 Task: Search one way flight ticket for 1 adult, 1 child, 1 infant in seat in premium economy from Santa Barbara: Santa Barbara Municipal Airport (santa Barbara Airport) to New Bern: Coastal Carolina Regional Airport (was Craven County Regional) on 5-4-2023. Number of bags: 2 carry on bags and 4 checked bags. Outbound departure time preference is 4:15.
Action: Mouse moved to (313, 290)
Screenshot: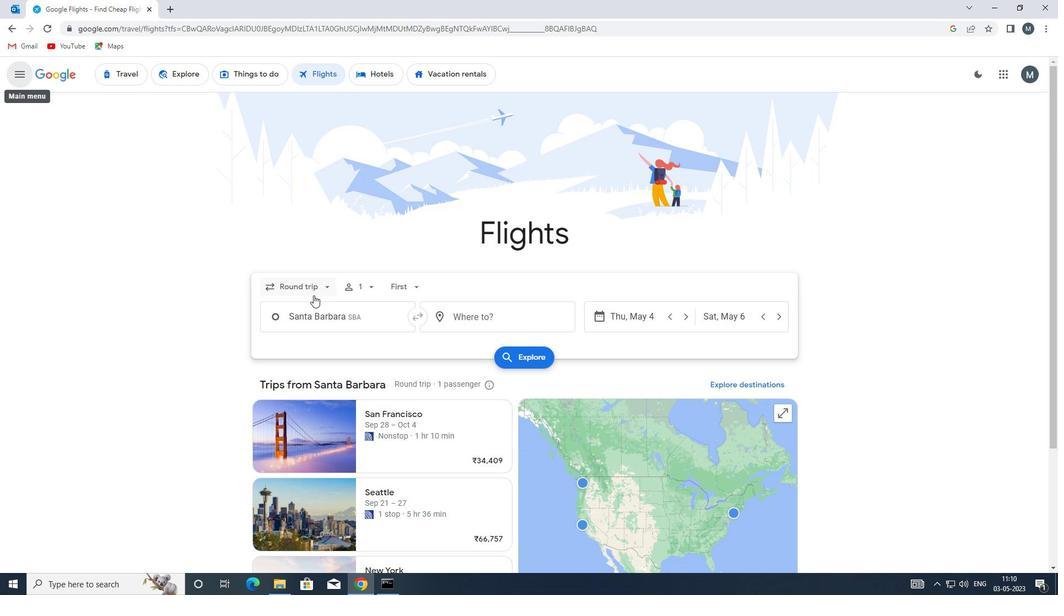 
Action: Mouse pressed left at (313, 290)
Screenshot: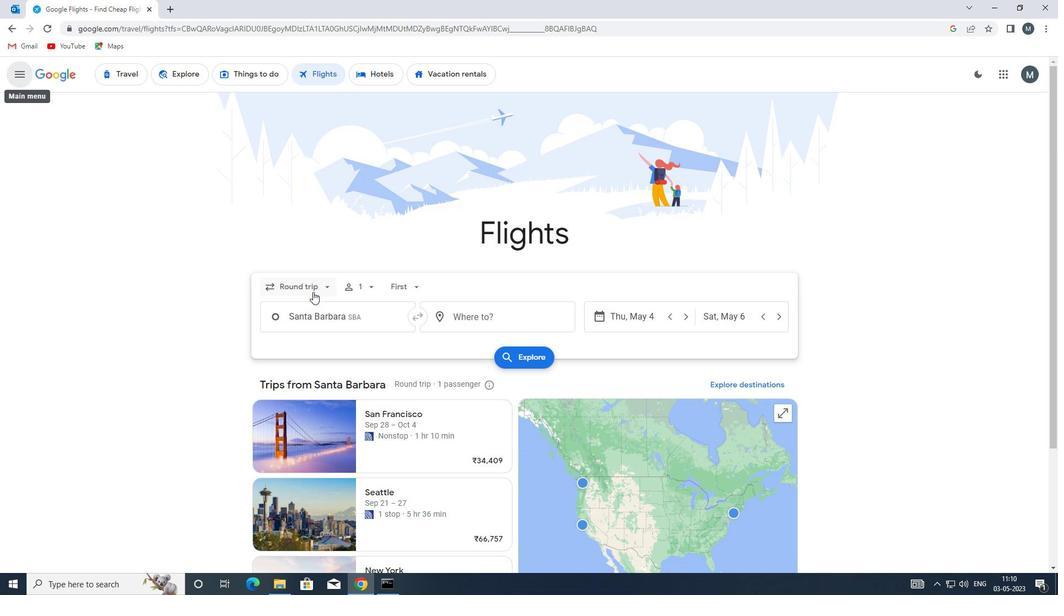 
Action: Mouse moved to (327, 337)
Screenshot: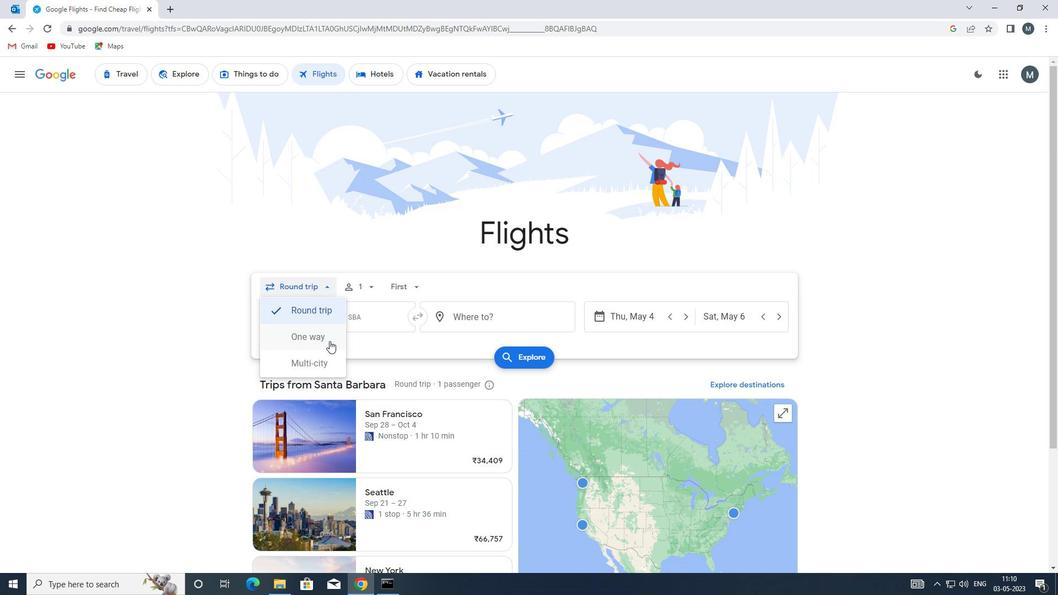 
Action: Mouse pressed left at (327, 337)
Screenshot: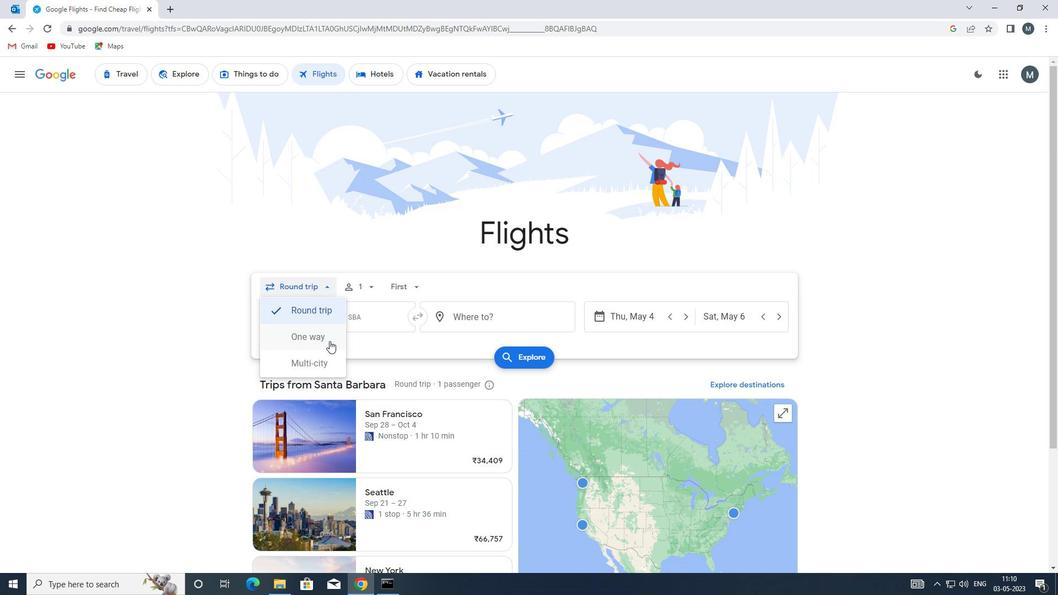 
Action: Mouse moved to (365, 288)
Screenshot: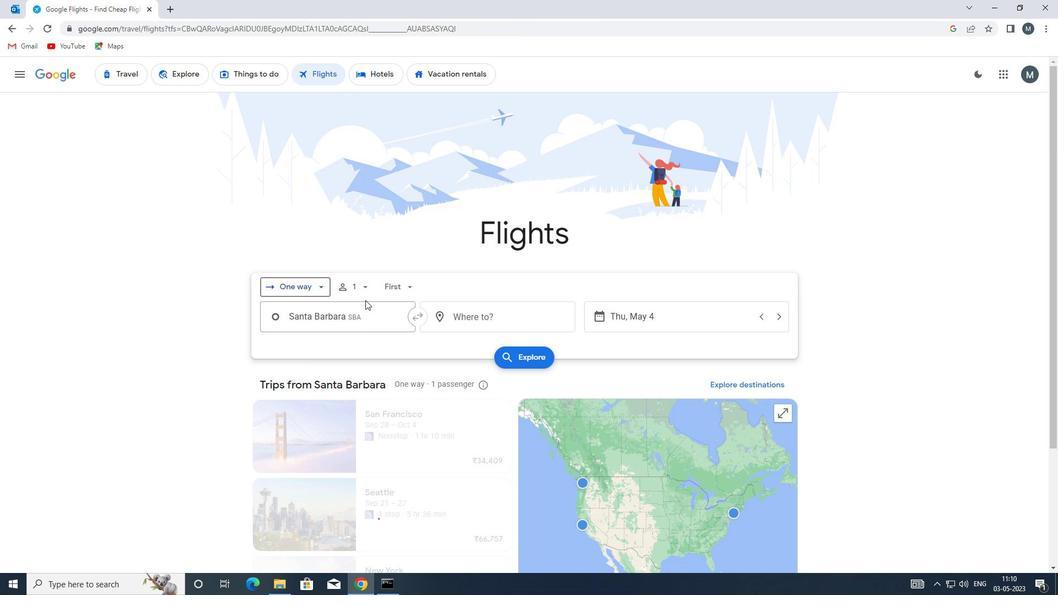
Action: Mouse pressed left at (365, 288)
Screenshot: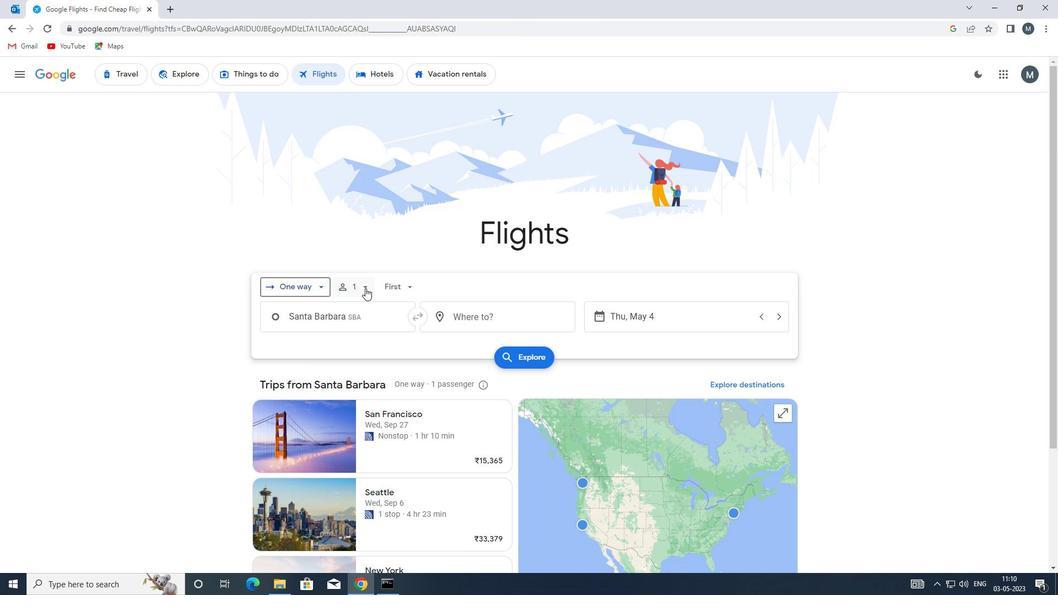 
Action: Mouse moved to (450, 333)
Screenshot: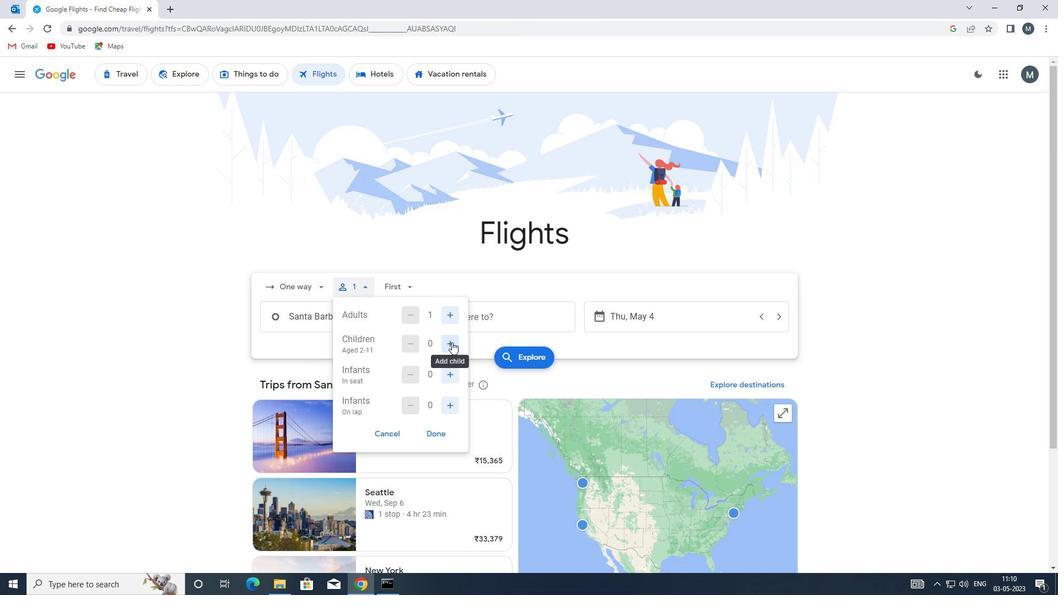 
Action: Mouse pressed left at (450, 333)
Screenshot: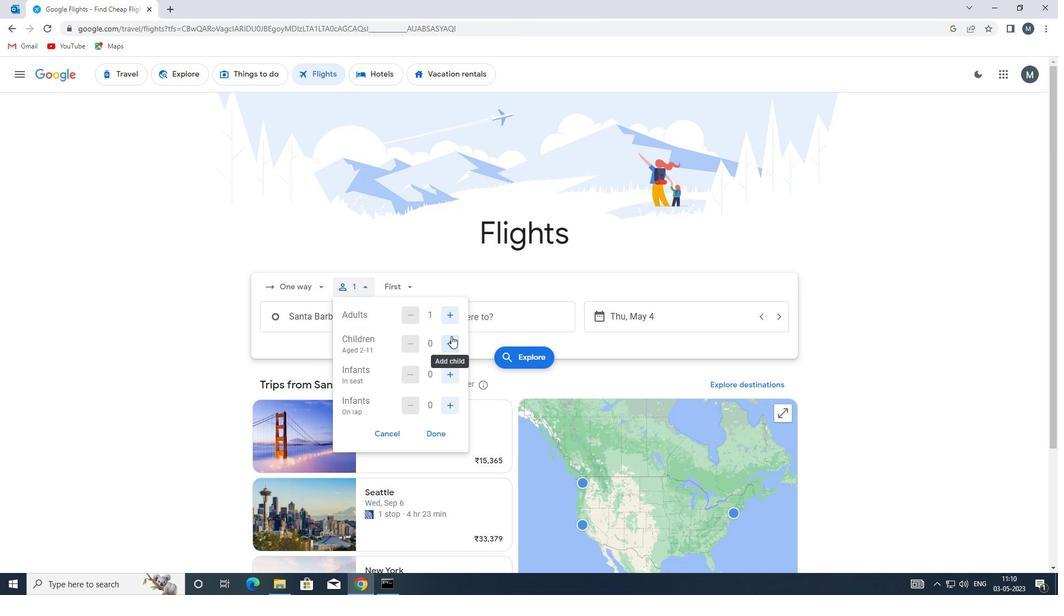 
Action: Mouse moved to (451, 376)
Screenshot: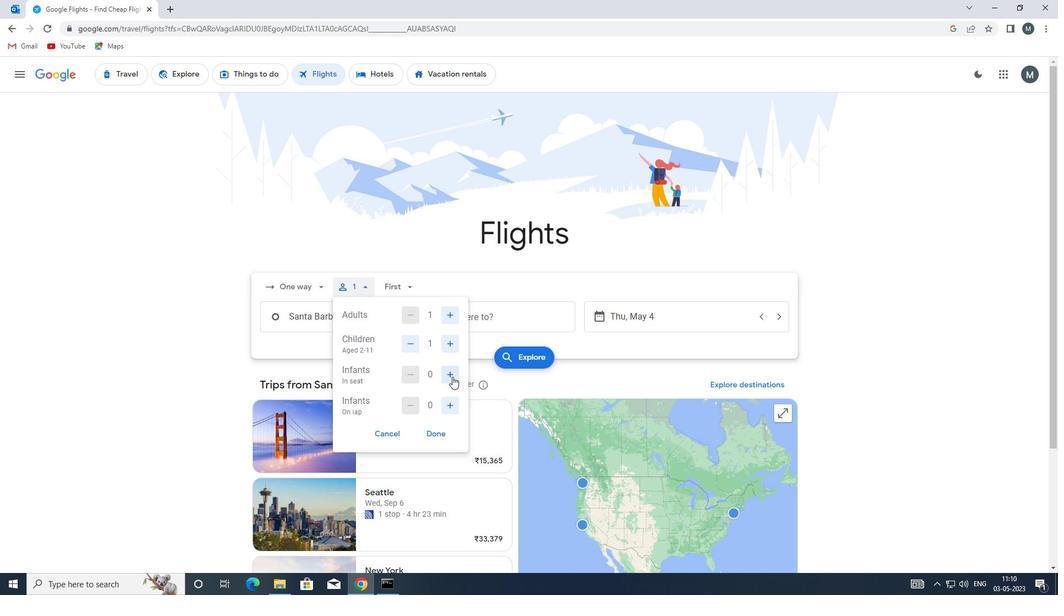 
Action: Mouse pressed left at (451, 376)
Screenshot: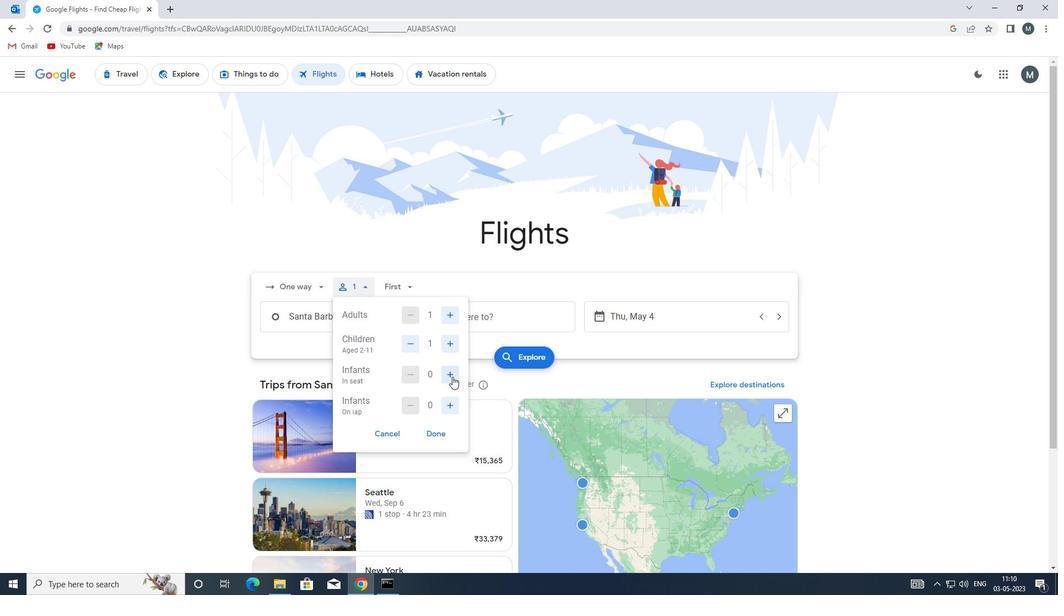 
Action: Mouse moved to (441, 431)
Screenshot: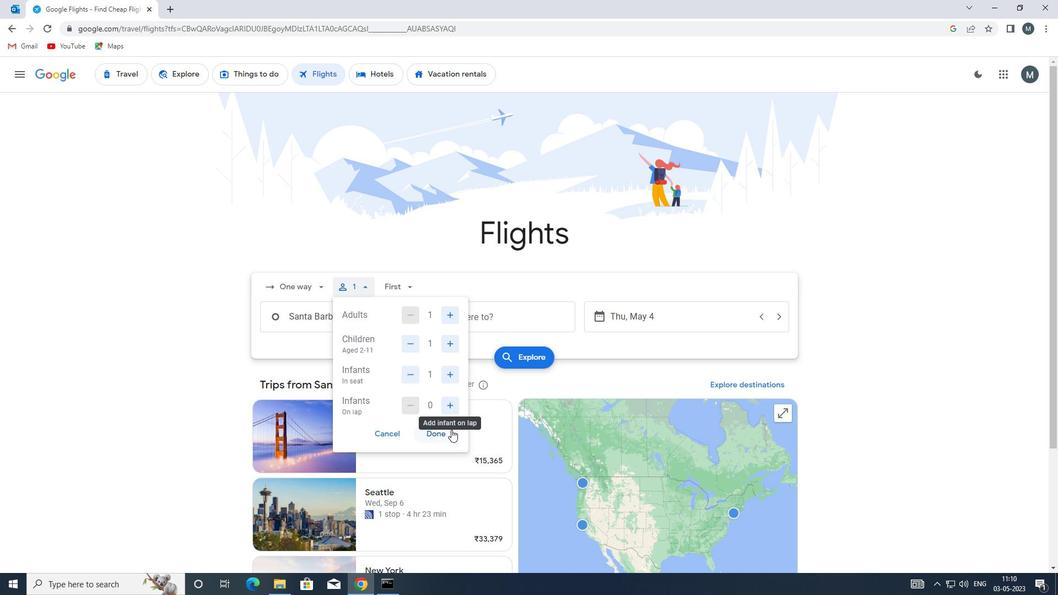 
Action: Mouse pressed left at (441, 431)
Screenshot: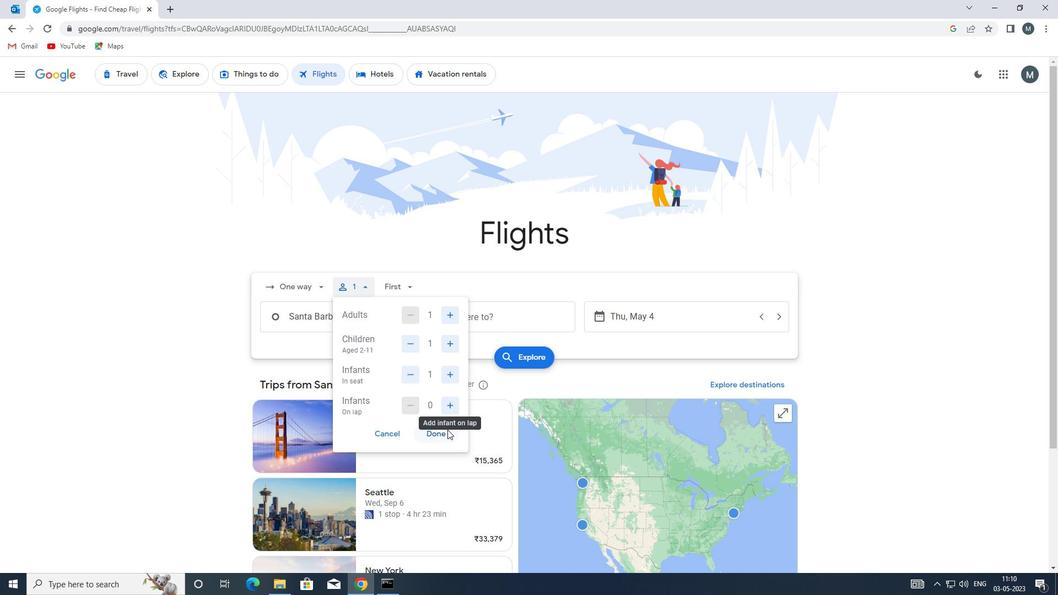 
Action: Mouse moved to (408, 283)
Screenshot: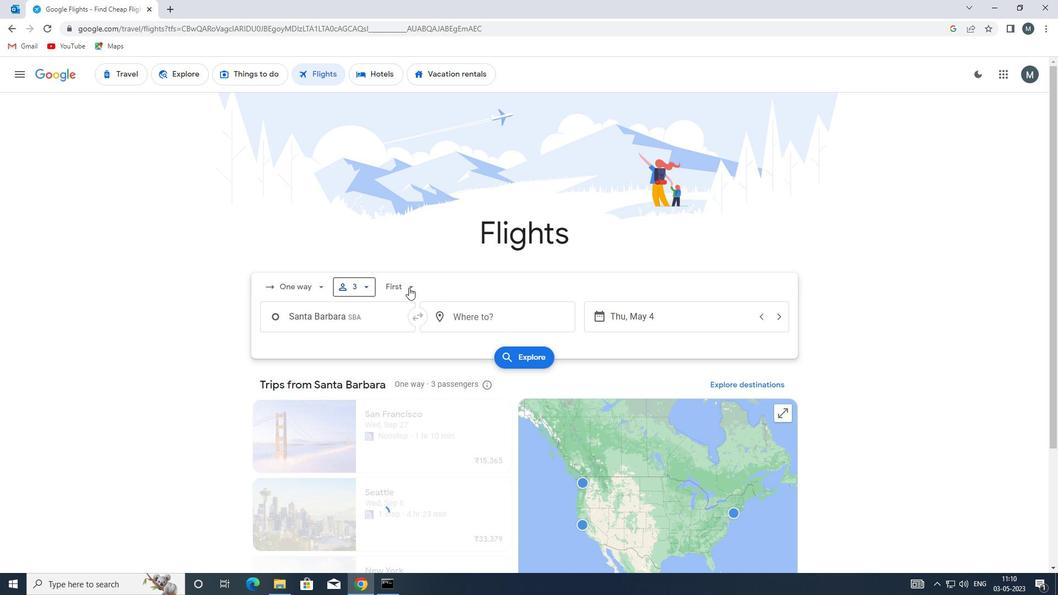 
Action: Mouse pressed left at (408, 283)
Screenshot: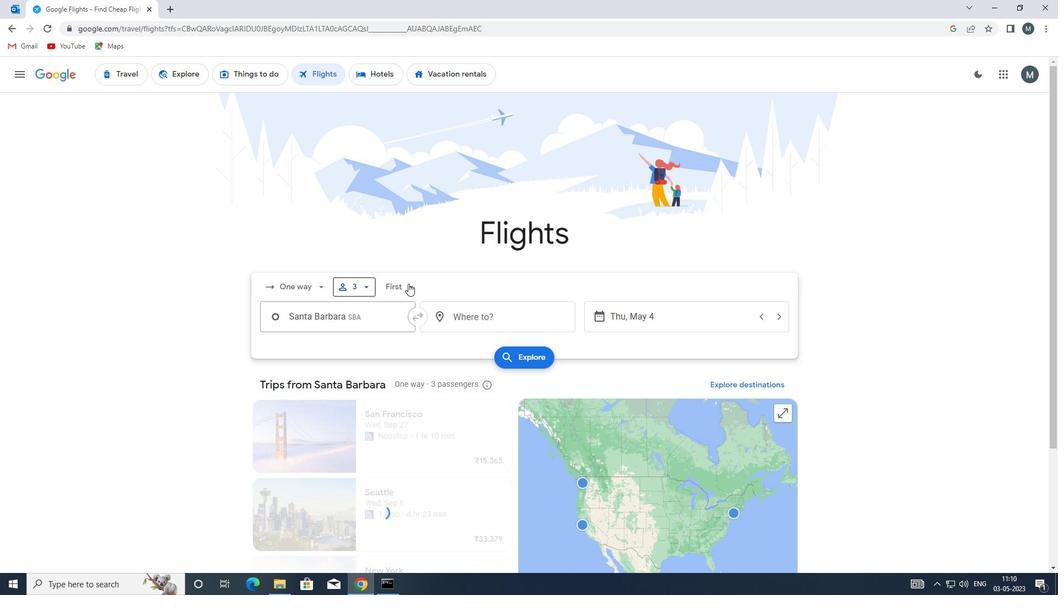 
Action: Mouse moved to (443, 339)
Screenshot: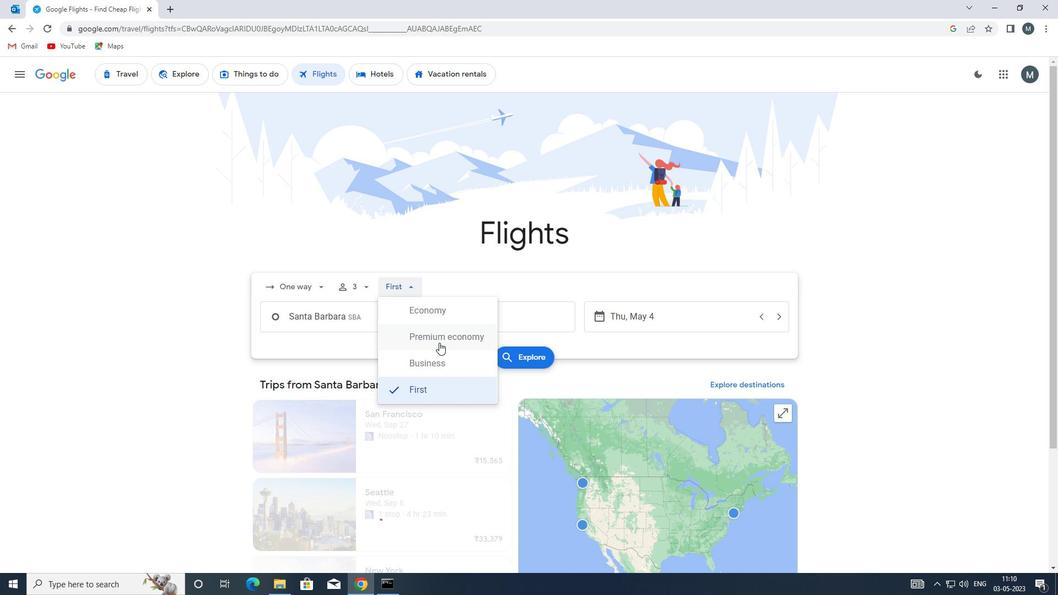 
Action: Mouse pressed left at (443, 339)
Screenshot: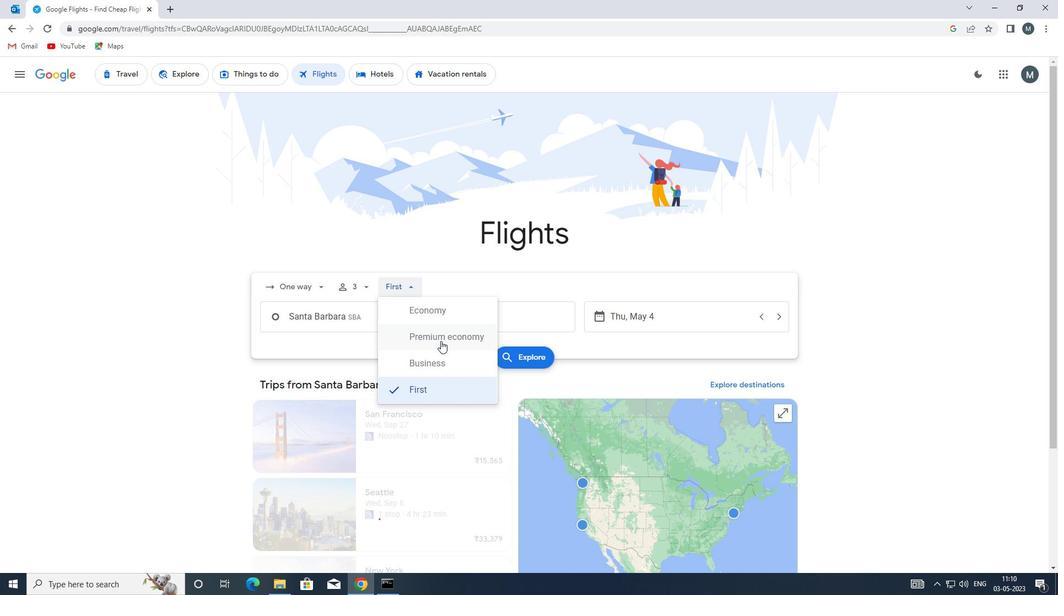 
Action: Mouse moved to (367, 323)
Screenshot: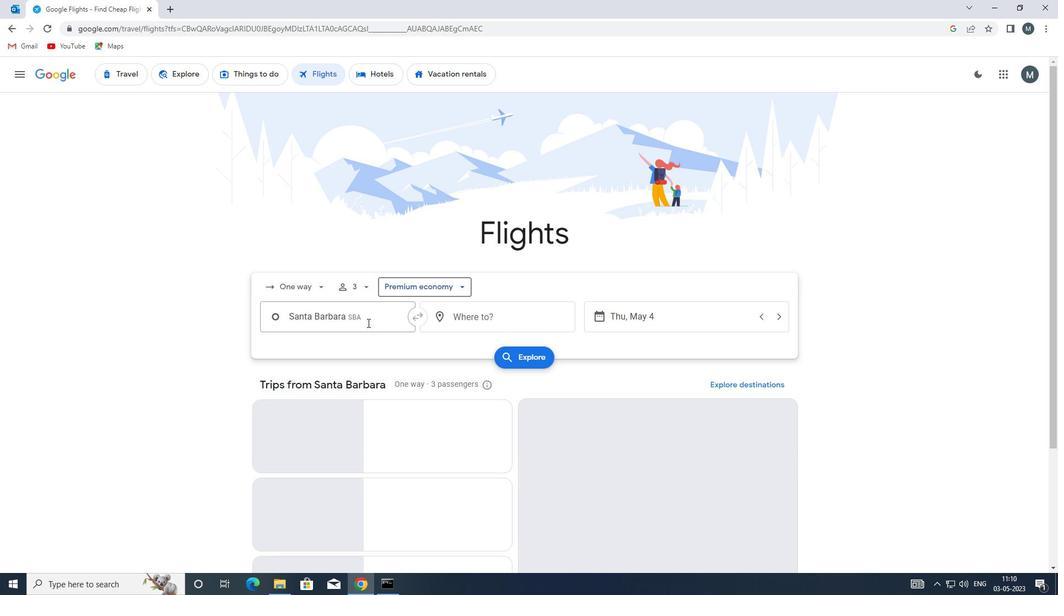 
Action: Mouse pressed left at (367, 323)
Screenshot: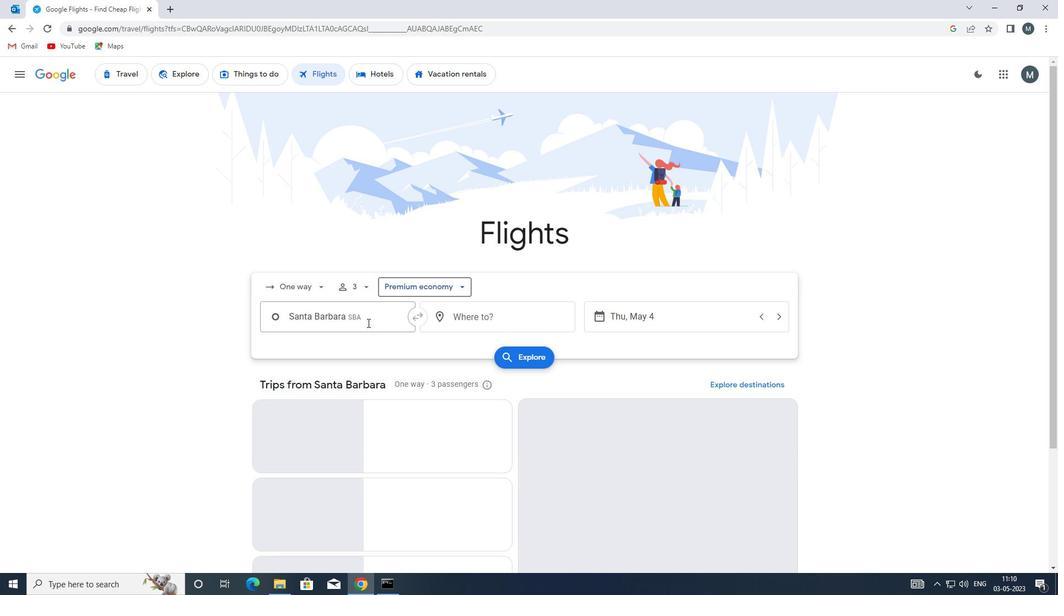 
Action: Mouse moved to (369, 322)
Screenshot: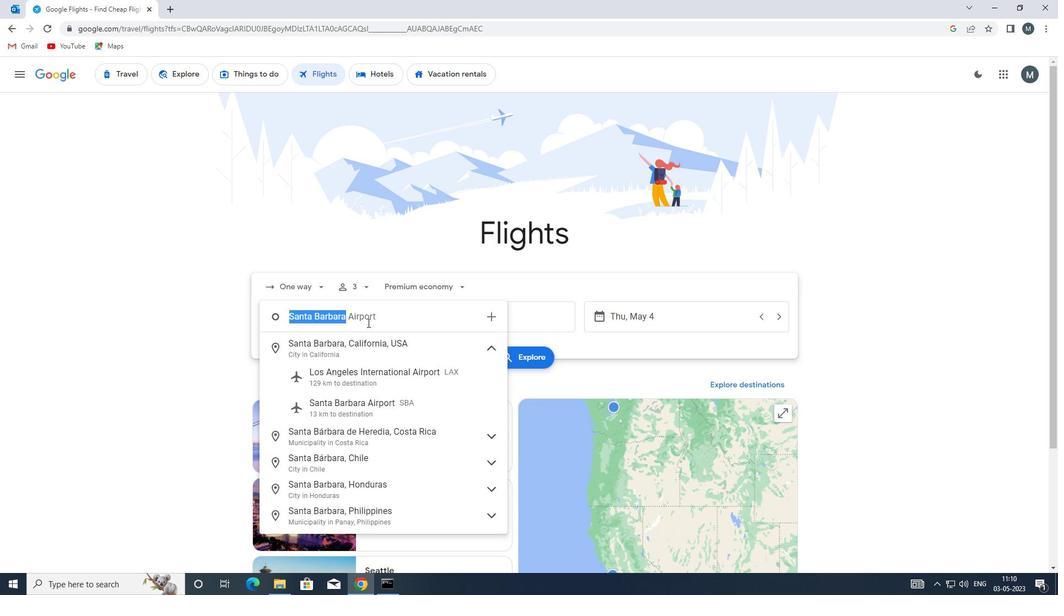 
Action: Key pressed <Key.enter>
Screenshot: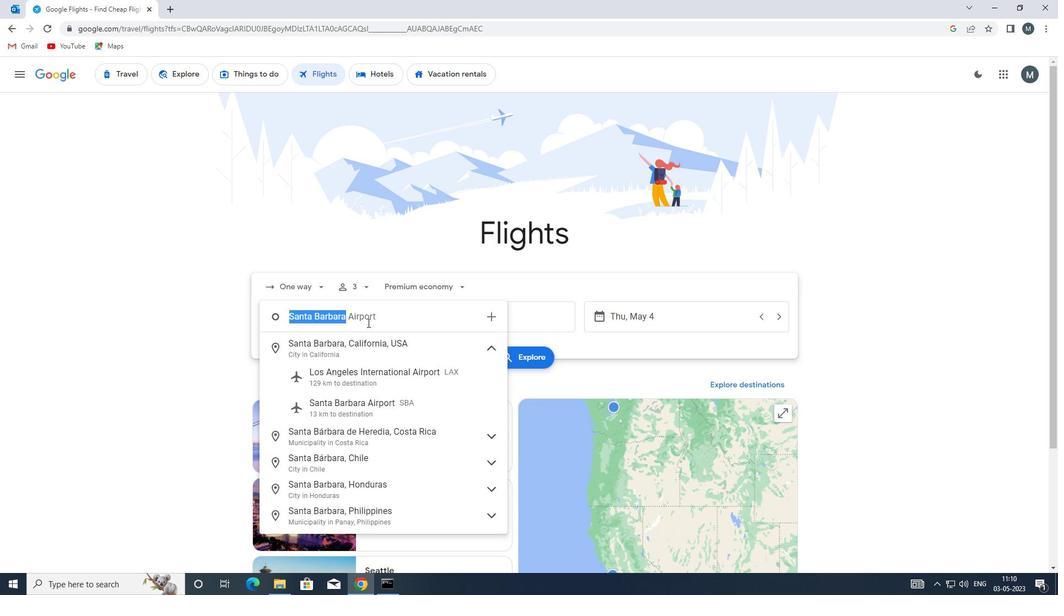 
Action: Mouse moved to (497, 315)
Screenshot: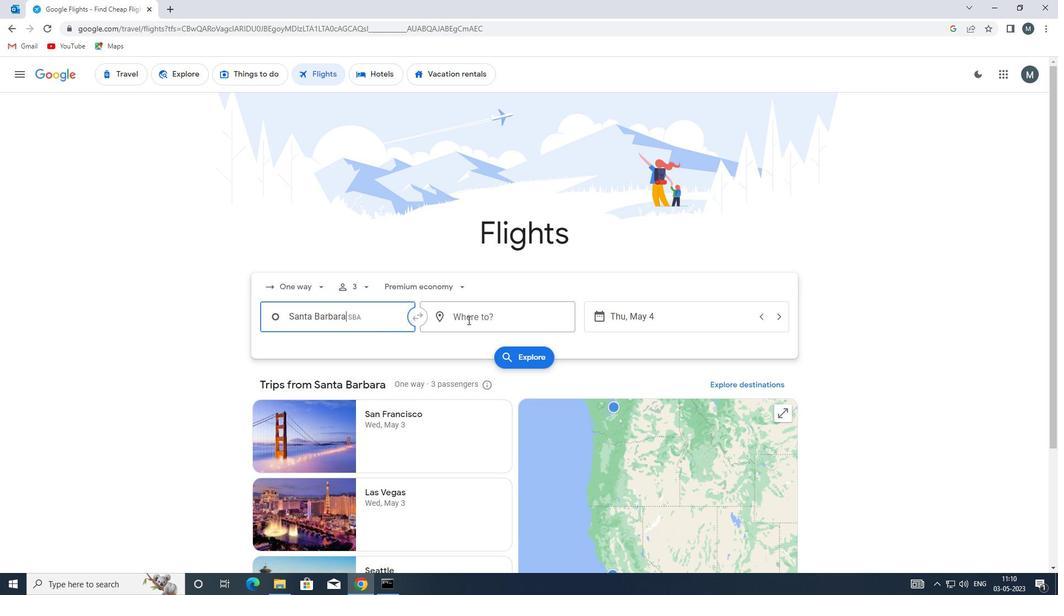 
Action: Mouse pressed left at (497, 315)
Screenshot: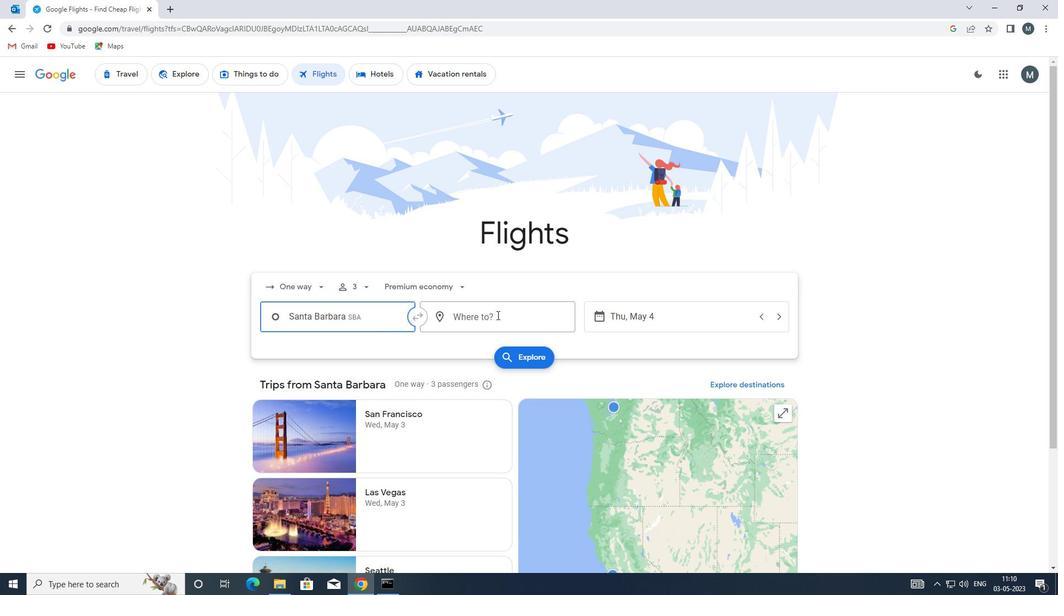 
Action: Mouse moved to (495, 315)
Screenshot: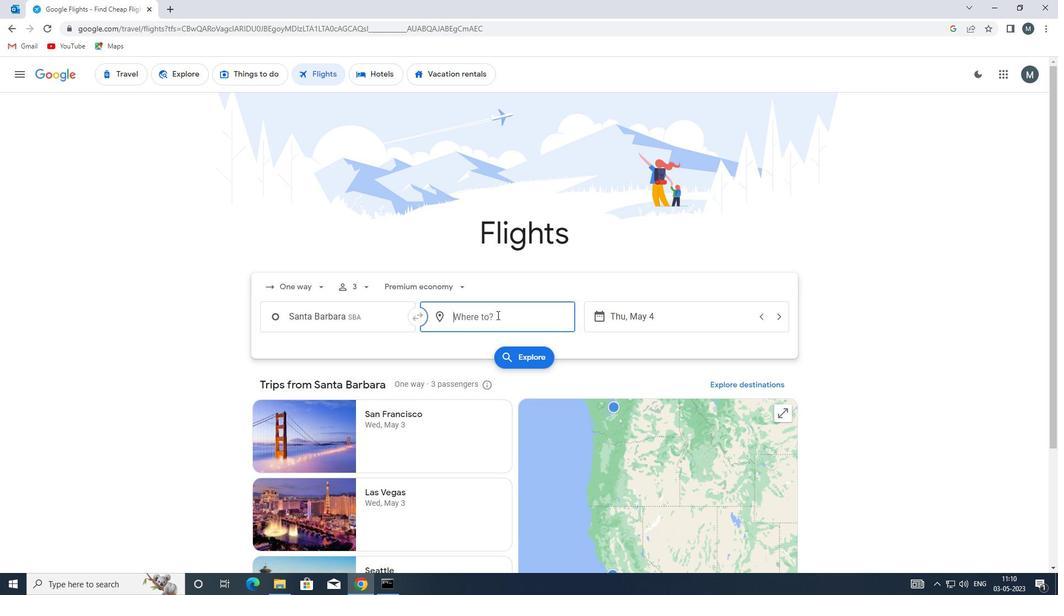 
Action: Key pressed ewn
Screenshot: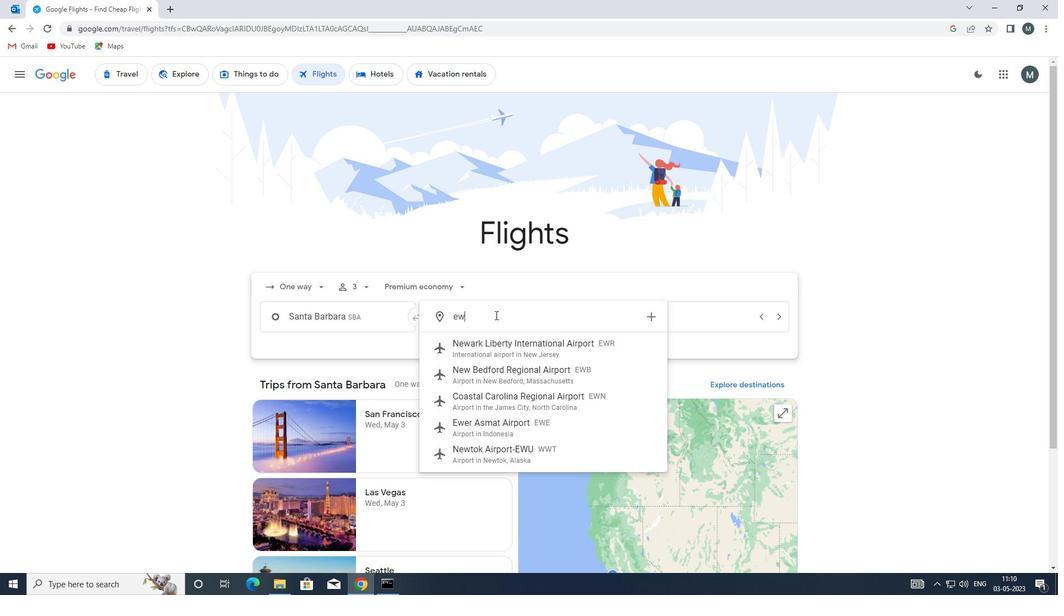 
Action: Mouse moved to (511, 356)
Screenshot: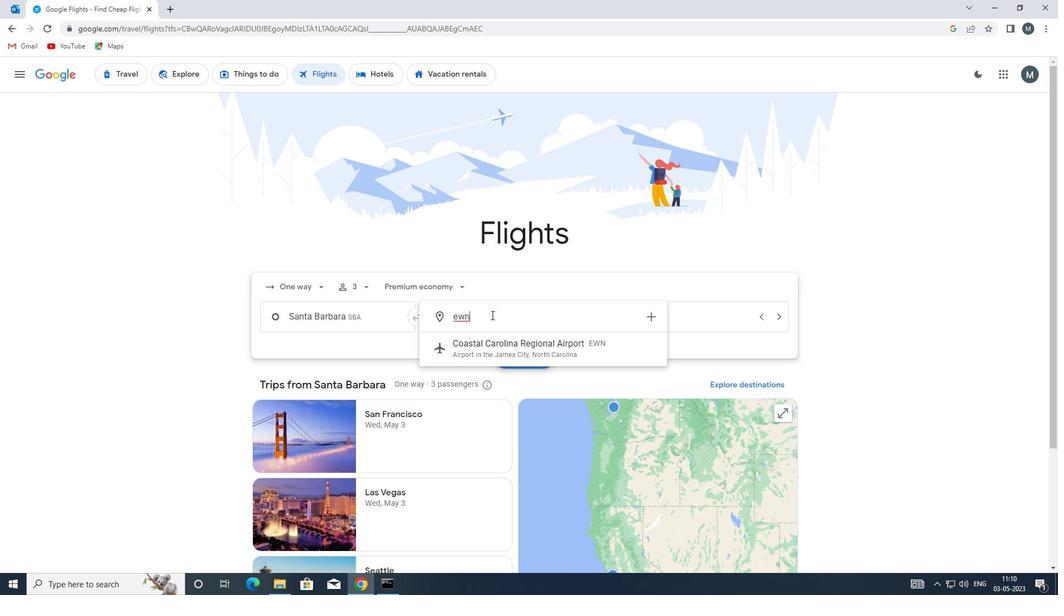 
Action: Mouse pressed left at (511, 356)
Screenshot: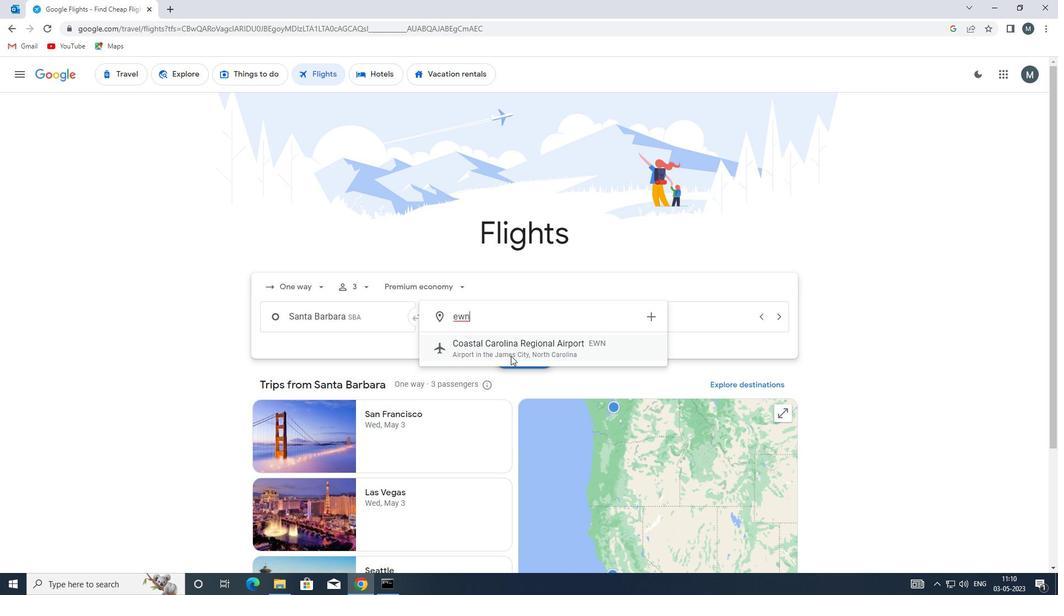 
Action: Mouse moved to (628, 317)
Screenshot: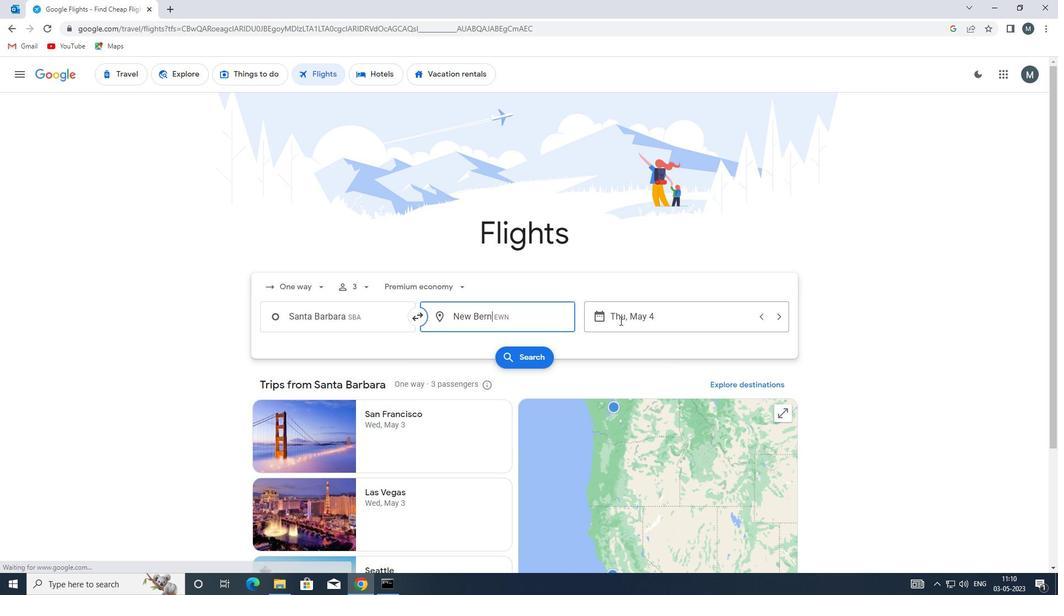 
Action: Mouse pressed left at (628, 317)
Screenshot: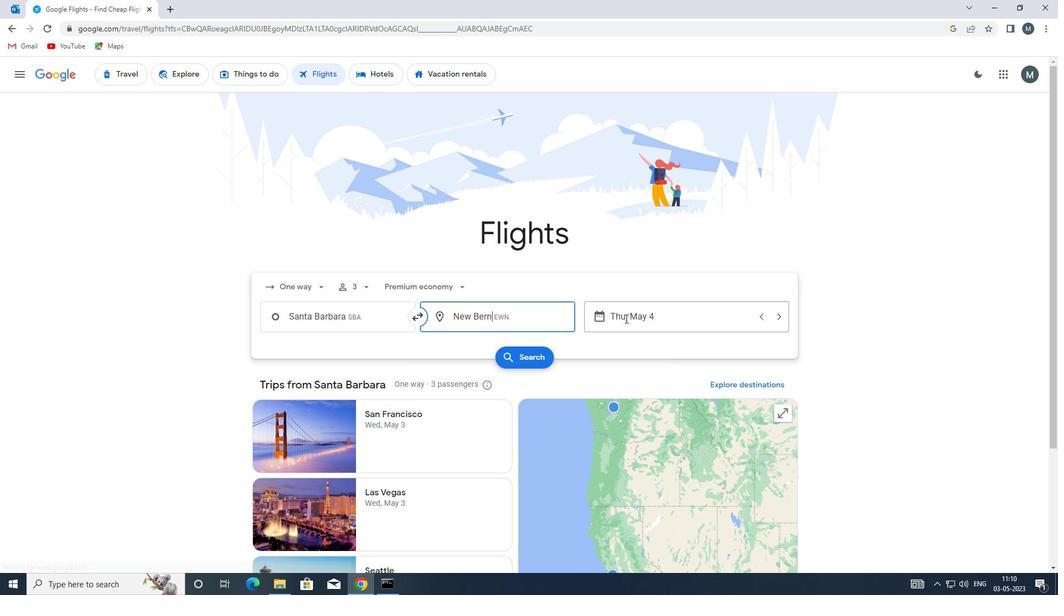
Action: Mouse moved to (505, 368)
Screenshot: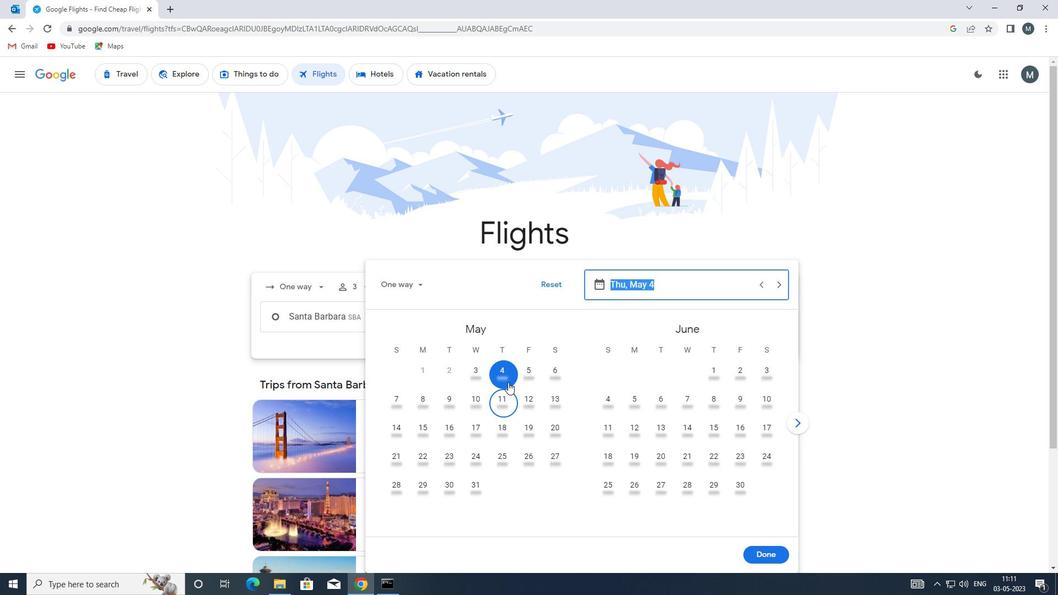 
Action: Mouse pressed left at (505, 368)
Screenshot: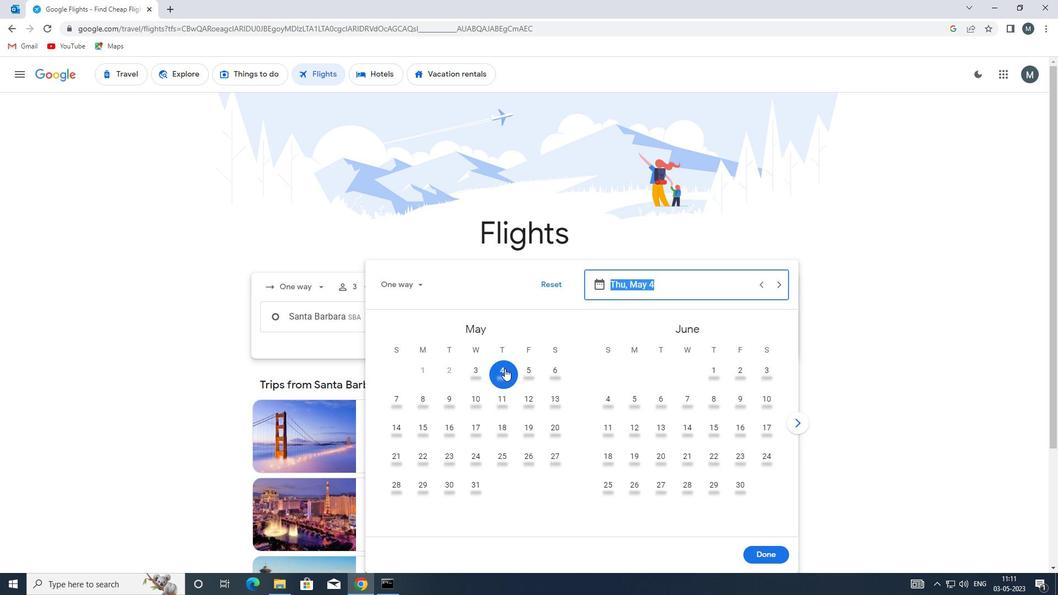 
Action: Mouse moved to (777, 552)
Screenshot: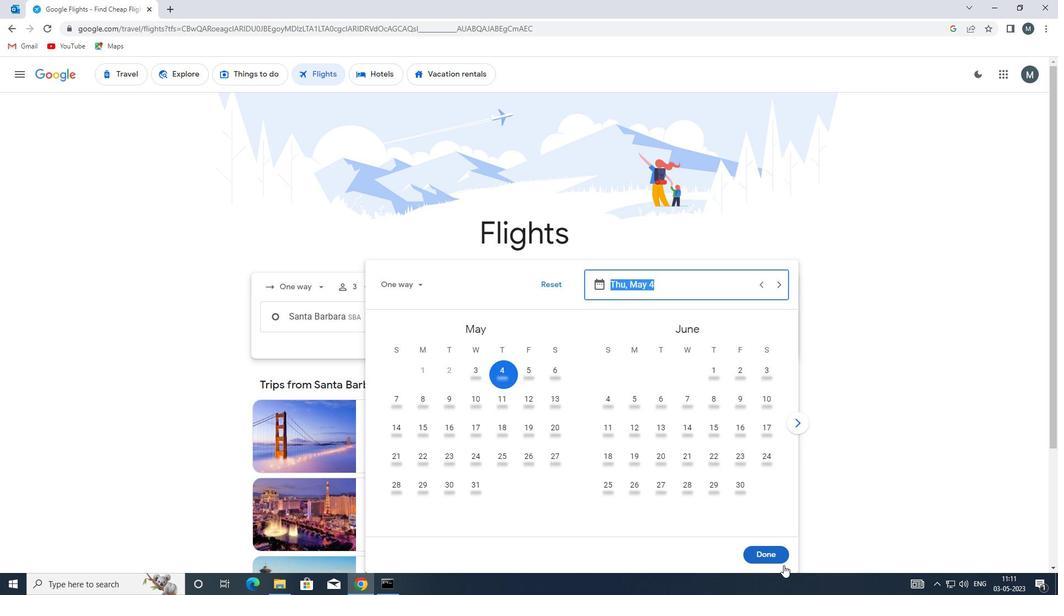 
Action: Mouse pressed left at (777, 552)
Screenshot: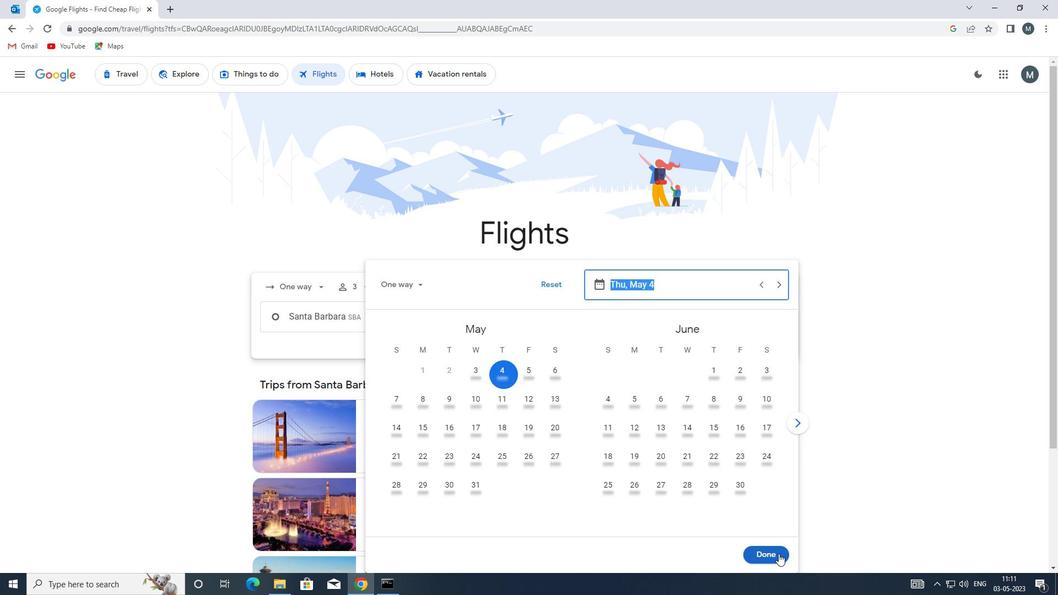 
Action: Mouse moved to (538, 361)
Screenshot: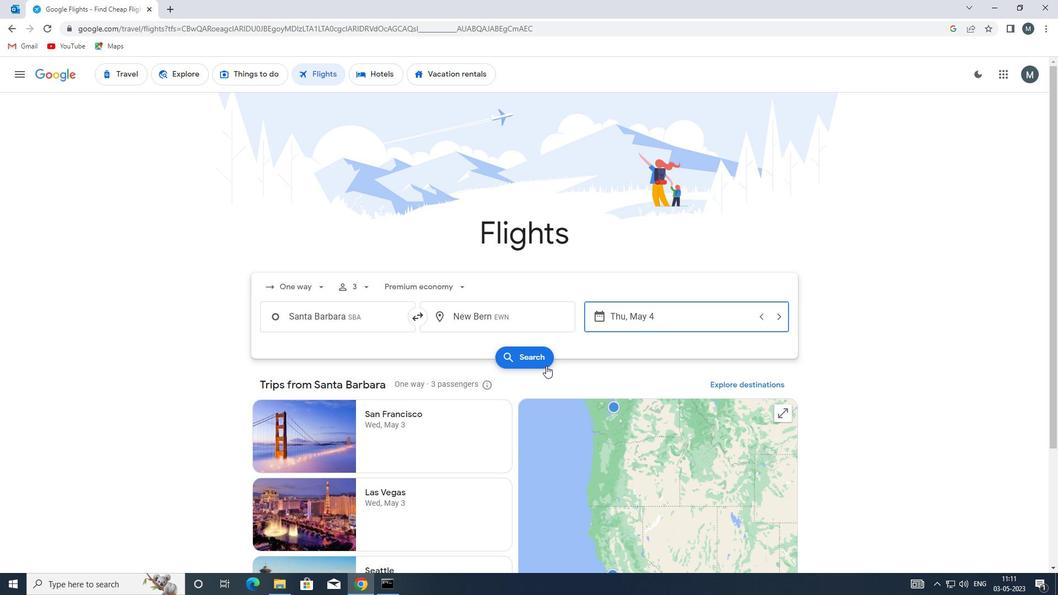 
Action: Mouse pressed left at (538, 361)
Screenshot: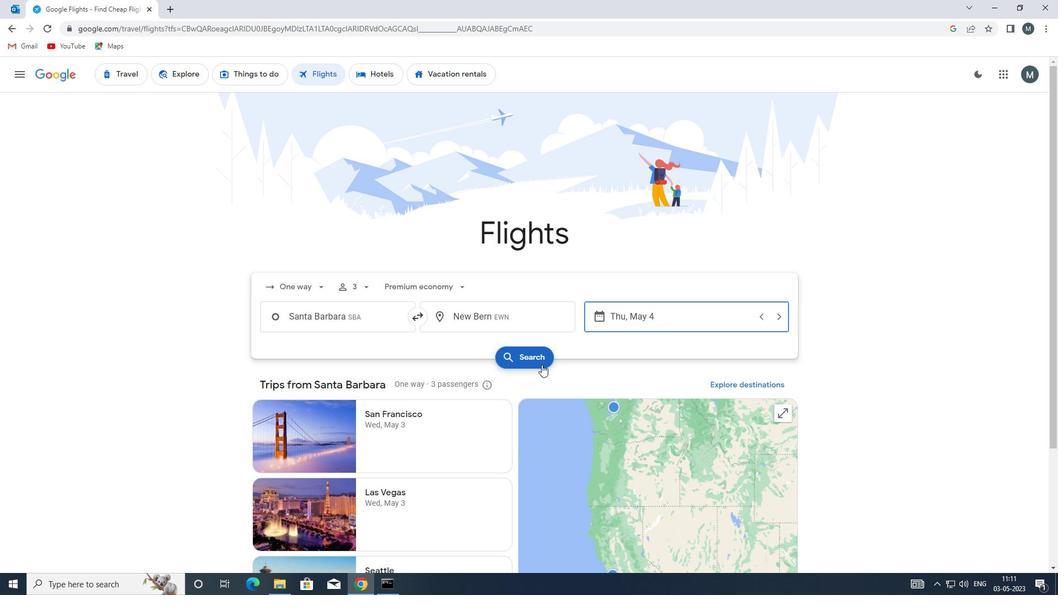 
Action: Mouse moved to (272, 175)
Screenshot: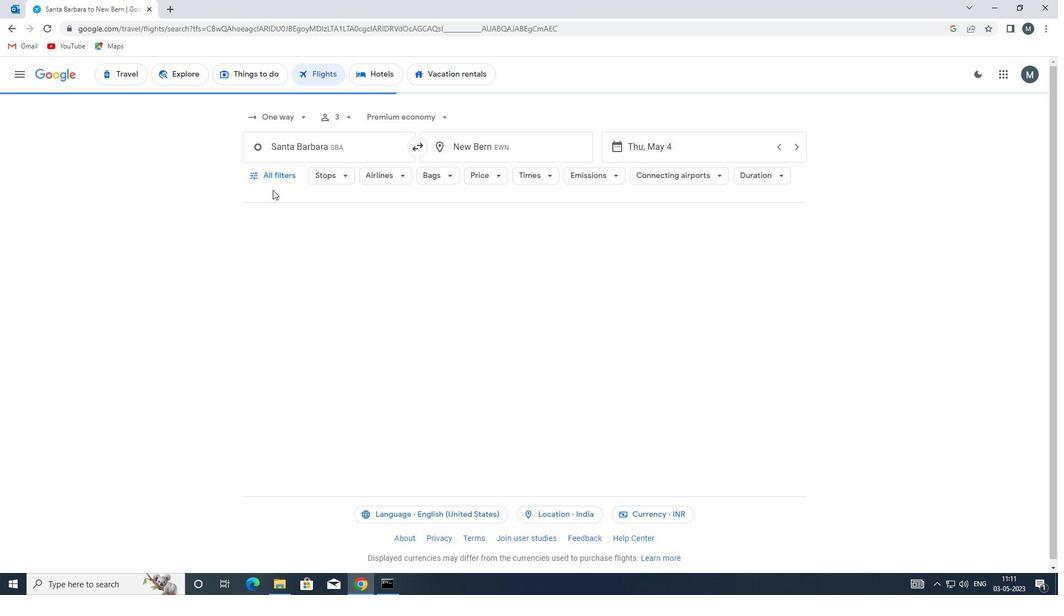
Action: Mouse pressed left at (272, 175)
Screenshot: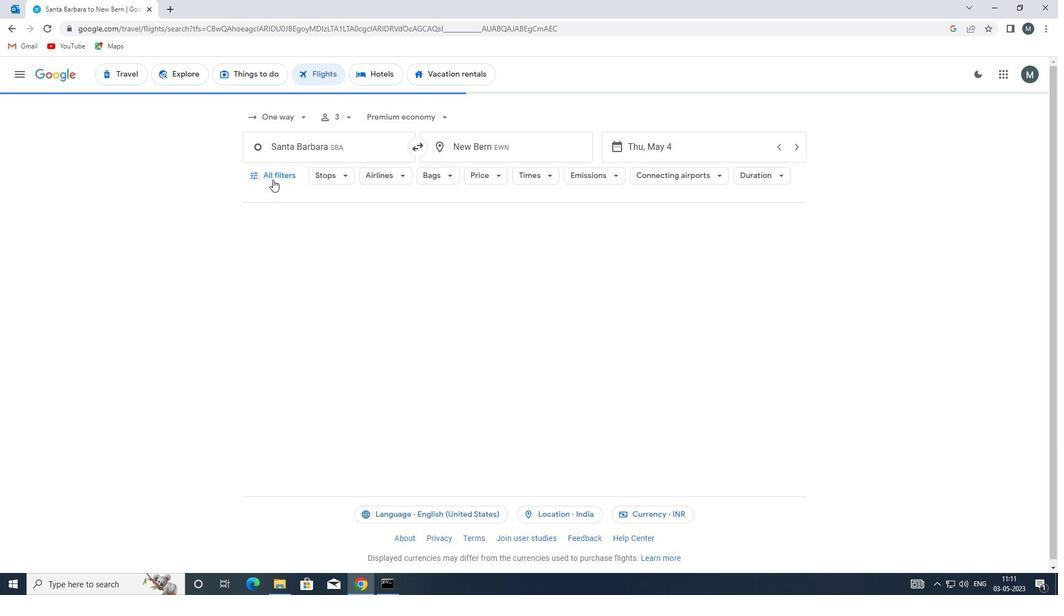 
Action: Mouse moved to (344, 304)
Screenshot: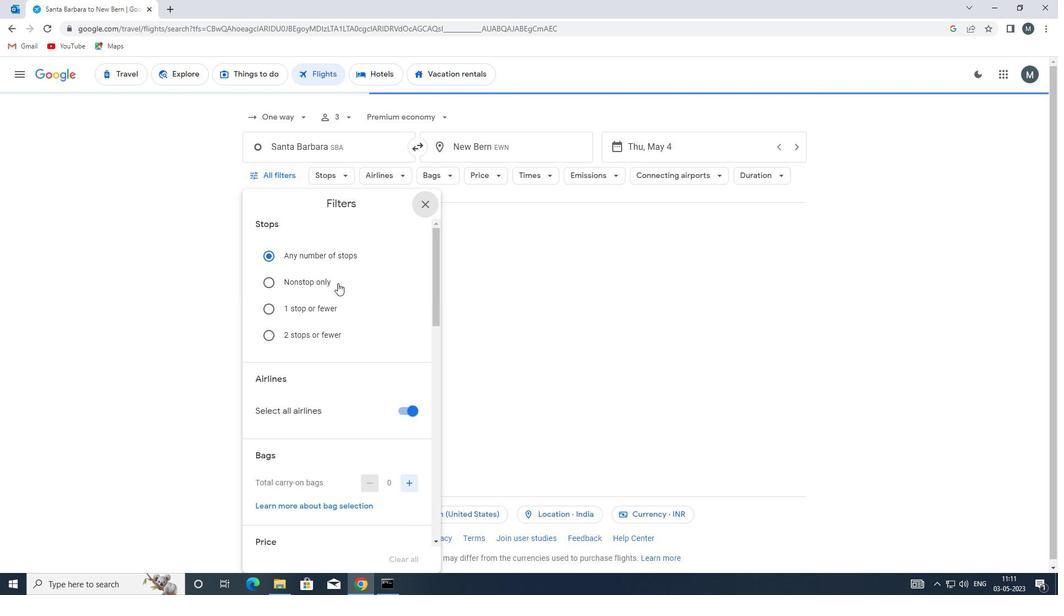 
Action: Mouse scrolled (344, 303) with delta (0, 0)
Screenshot: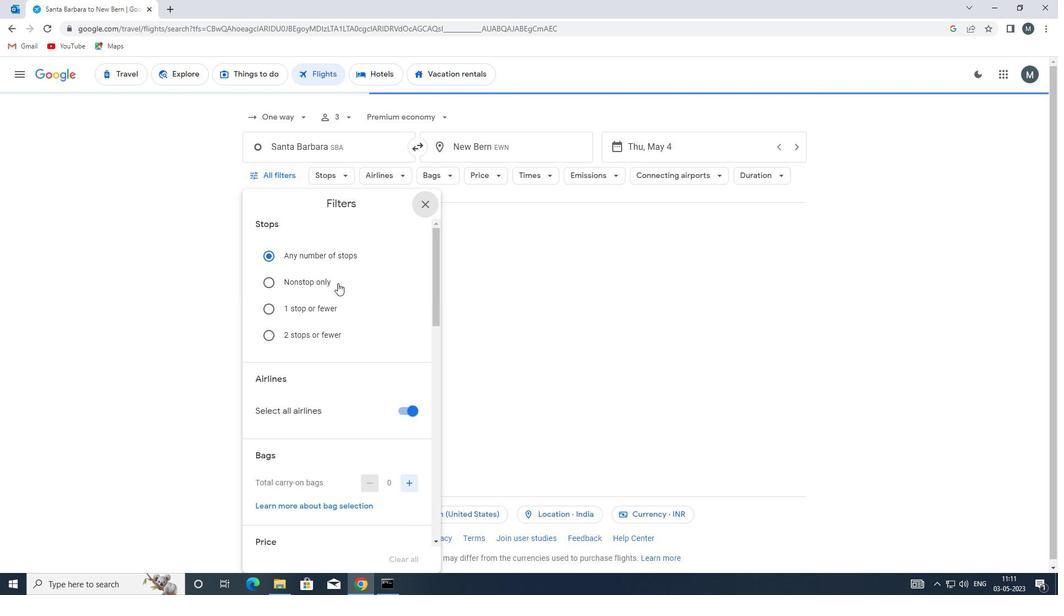 
Action: Mouse moved to (342, 310)
Screenshot: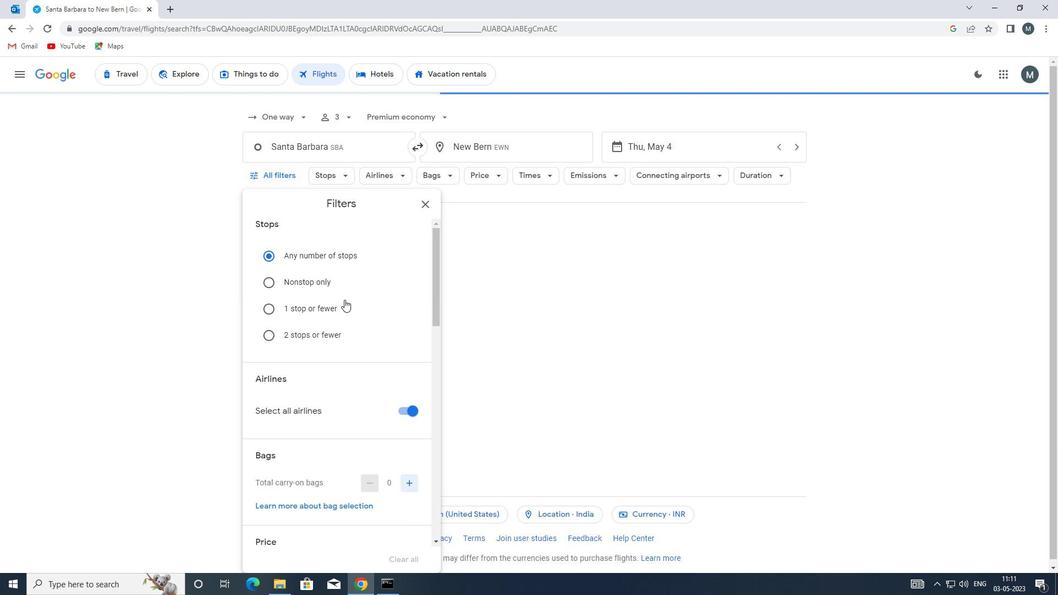 
Action: Mouse scrolled (342, 310) with delta (0, 0)
Screenshot: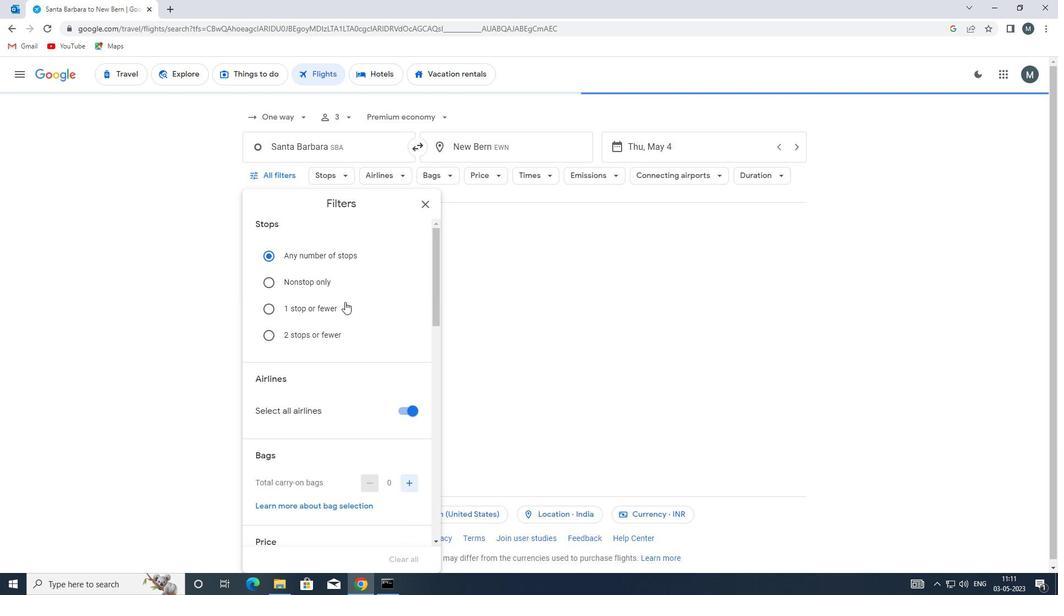 
Action: Mouse moved to (412, 297)
Screenshot: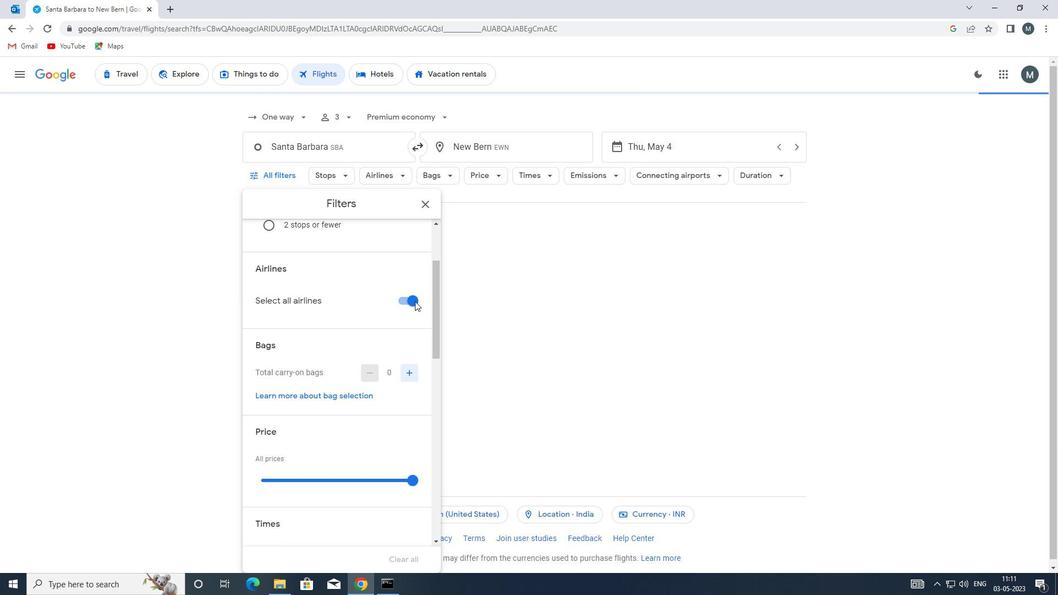 
Action: Mouse pressed left at (412, 297)
Screenshot: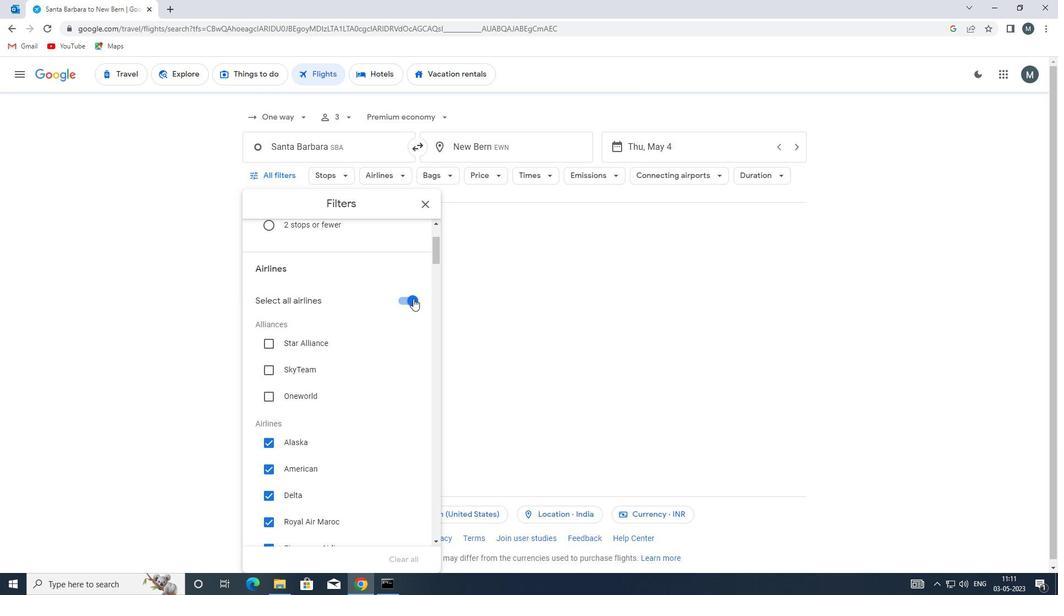 
Action: Mouse moved to (360, 320)
Screenshot: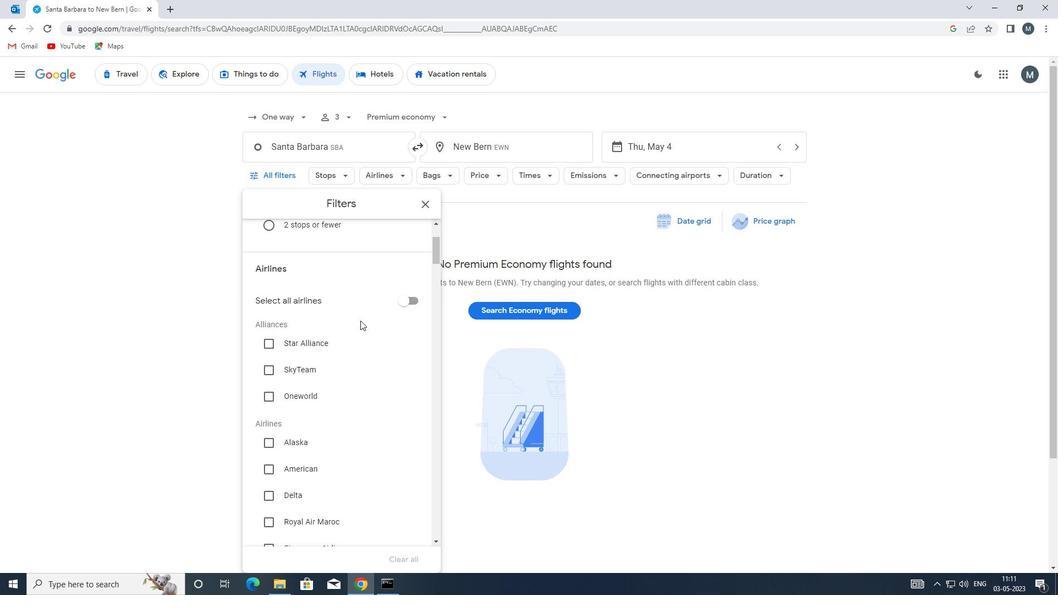 
Action: Mouse scrolled (360, 319) with delta (0, 0)
Screenshot: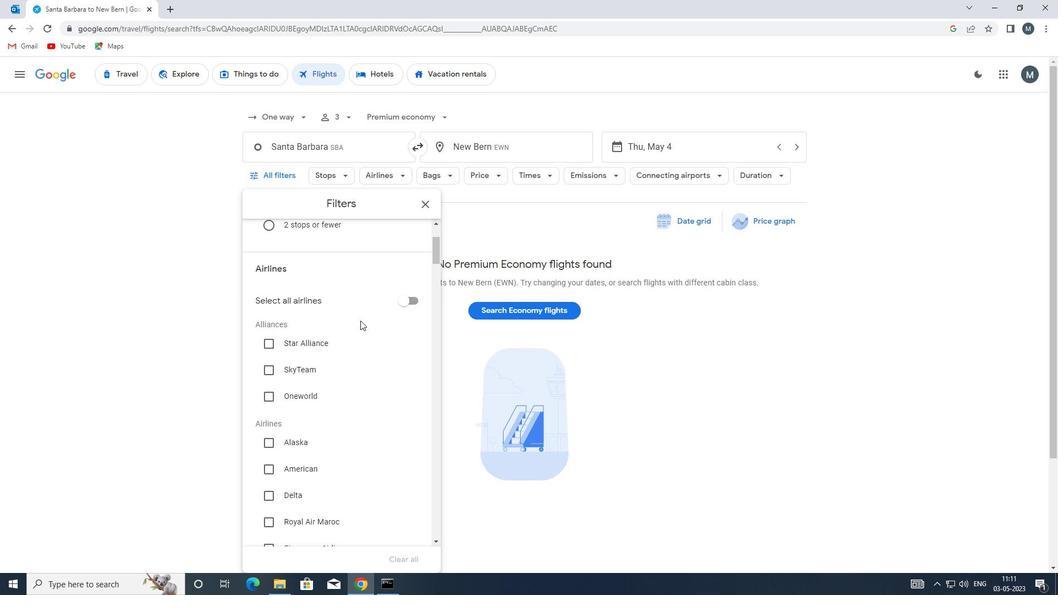 
Action: Mouse moved to (359, 321)
Screenshot: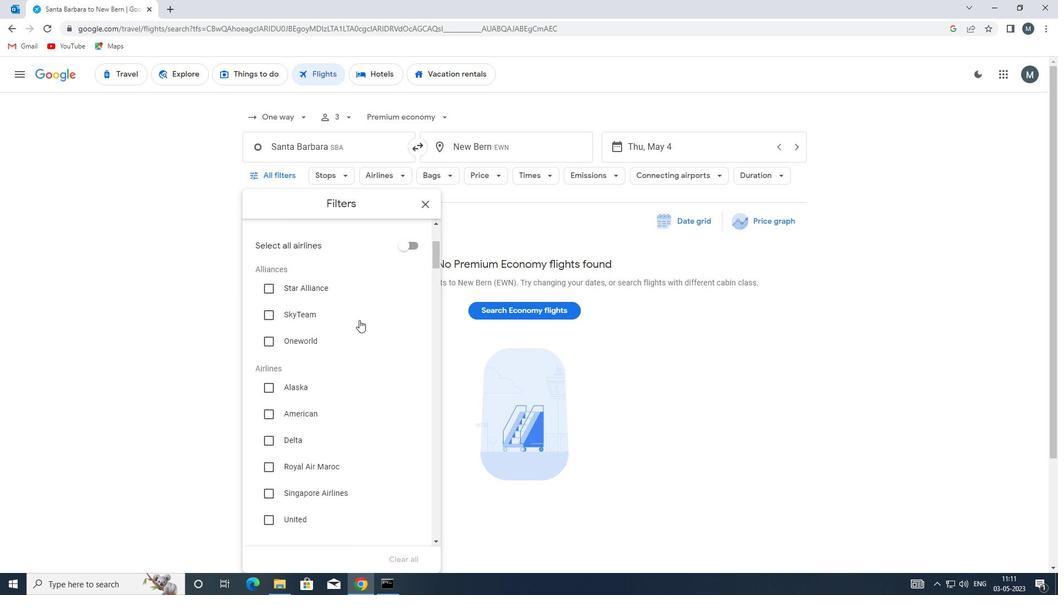
Action: Mouse scrolled (359, 320) with delta (0, 0)
Screenshot: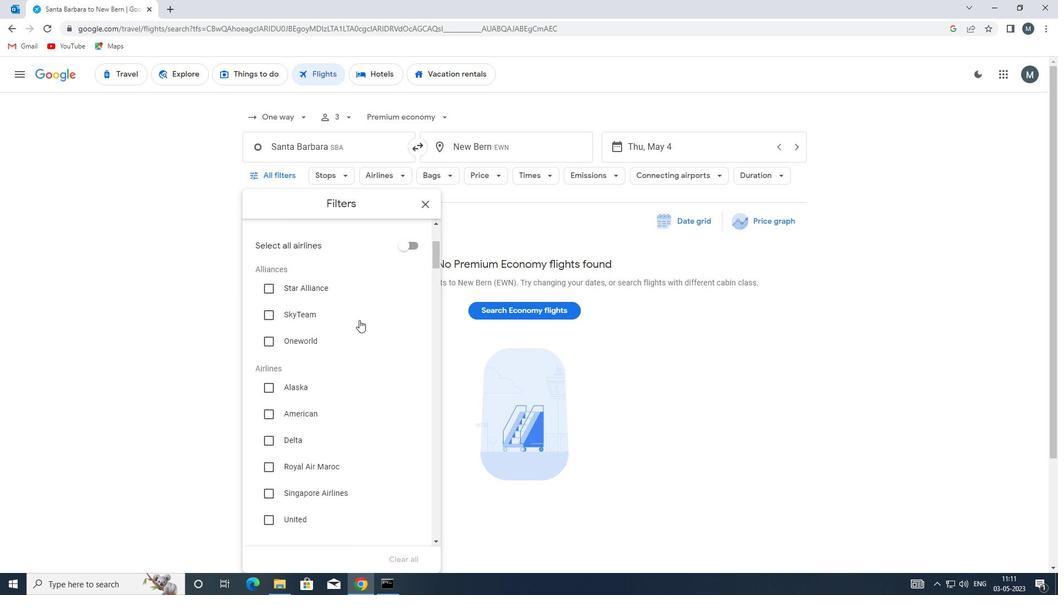 
Action: Mouse moved to (359, 322)
Screenshot: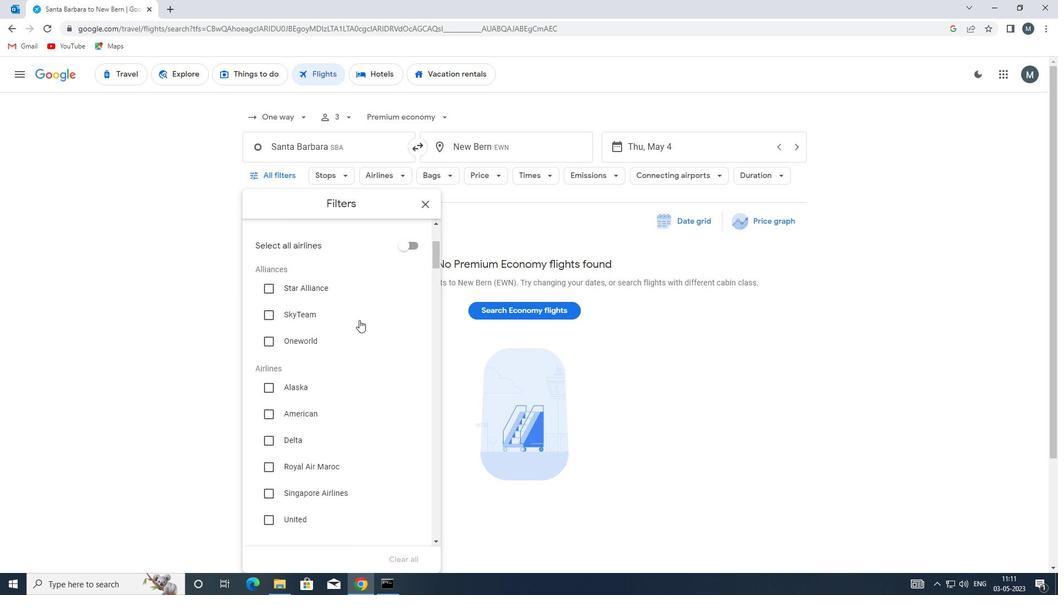 
Action: Mouse scrolled (359, 322) with delta (0, 0)
Screenshot: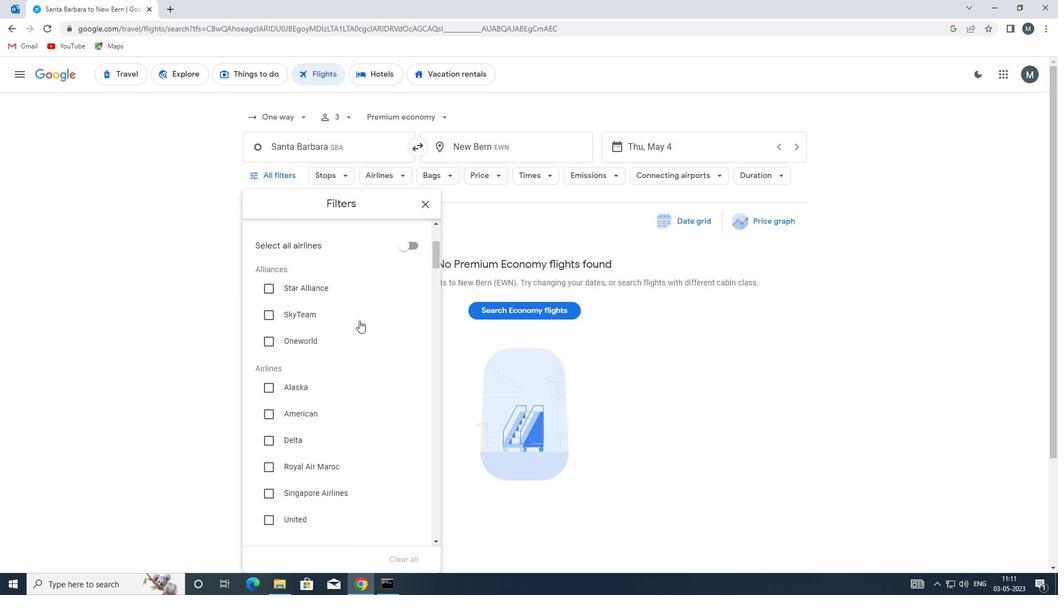 
Action: Mouse moved to (358, 323)
Screenshot: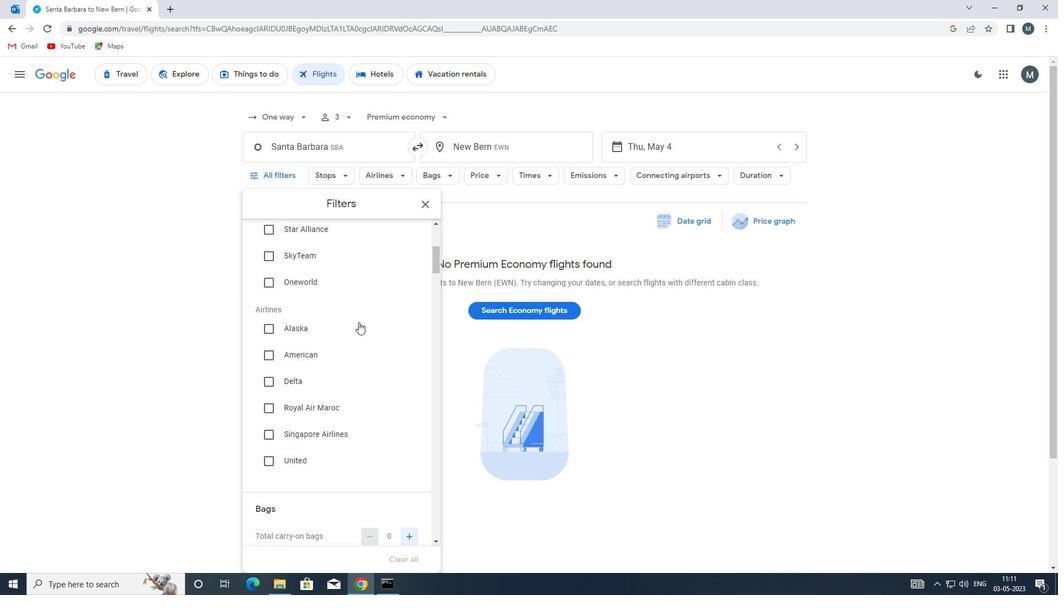 
Action: Mouse scrolled (358, 323) with delta (0, 0)
Screenshot: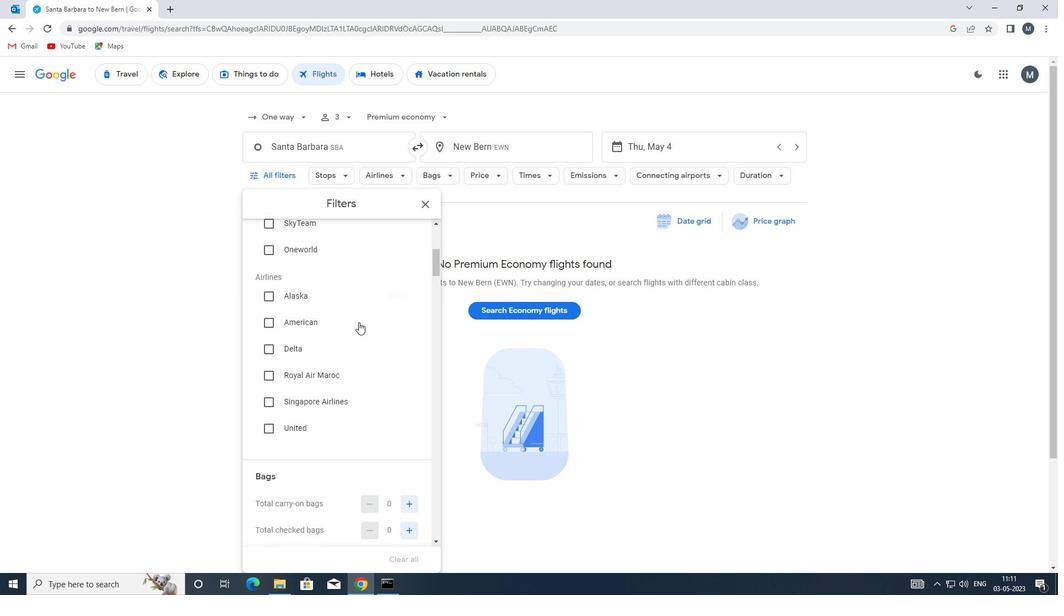 
Action: Mouse moved to (358, 324)
Screenshot: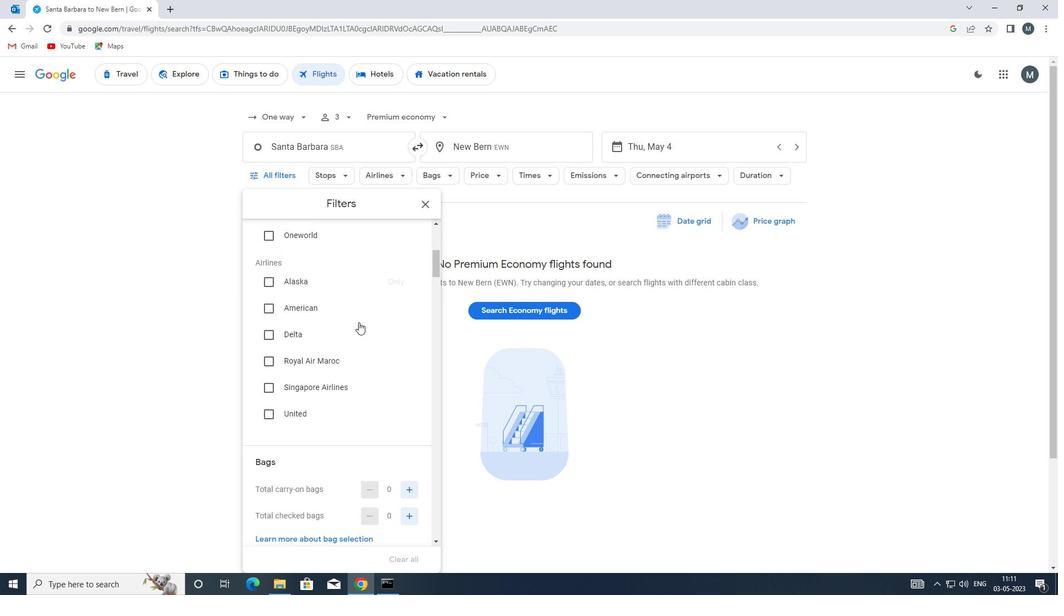 
Action: Mouse scrolled (358, 323) with delta (0, 0)
Screenshot: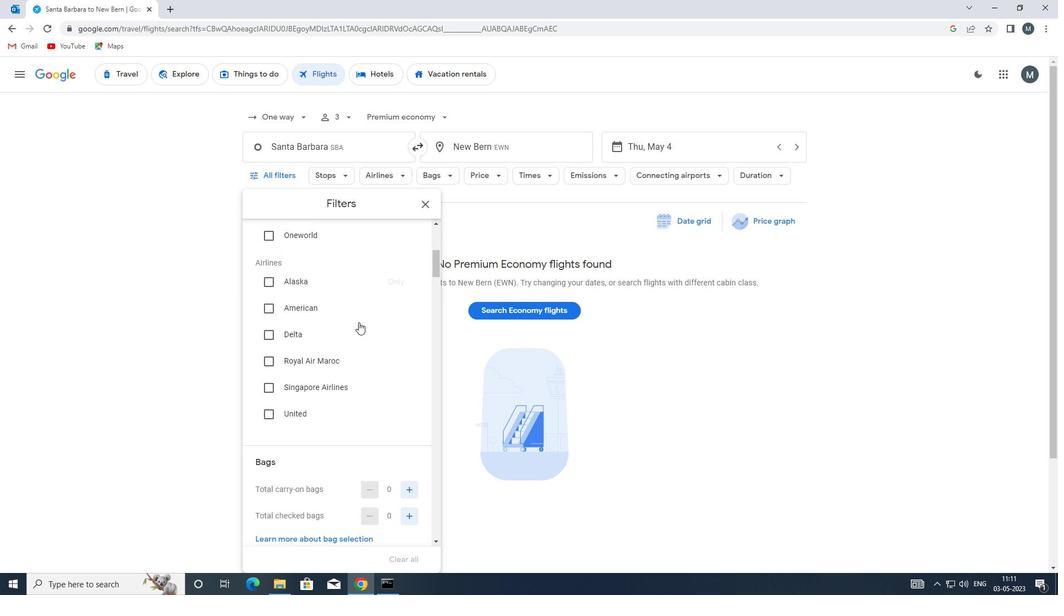 
Action: Mouse moved to (411, 371)
Screenshot: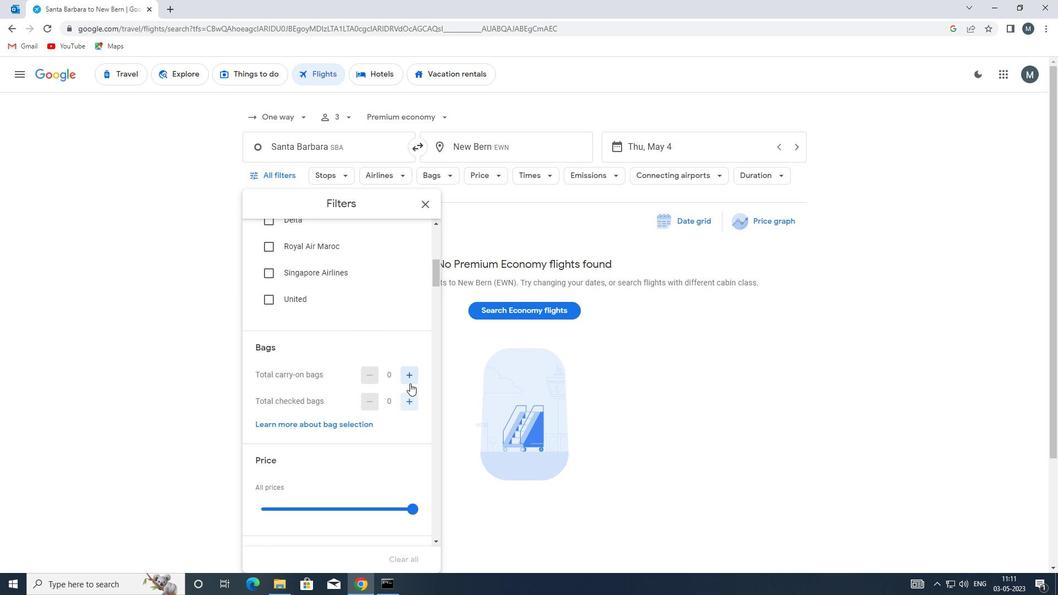 
Action: Mouse pressed left at (411, 371)
Screenshot: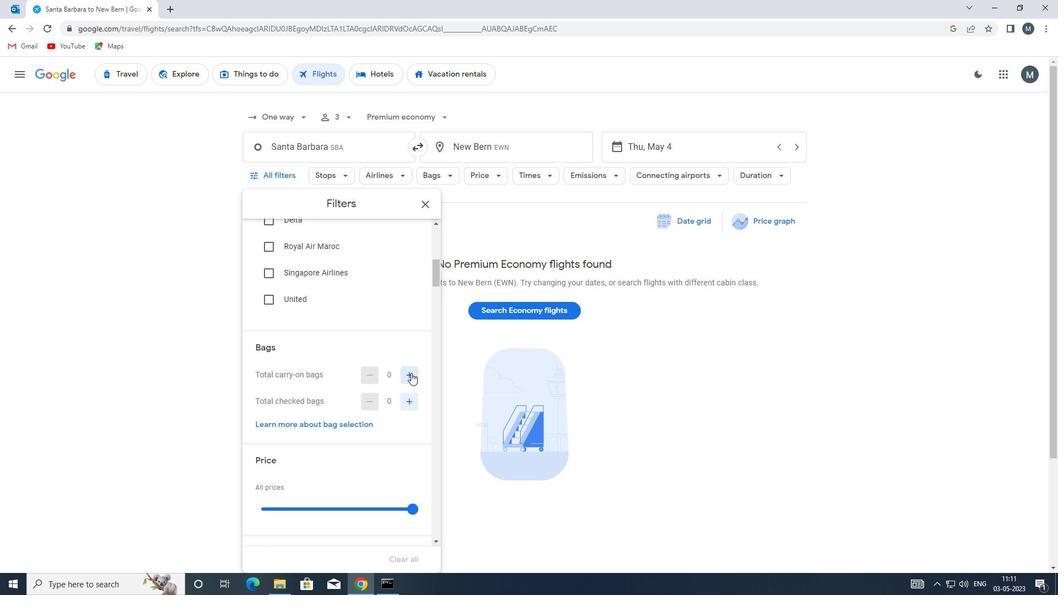 
Action: Mouse pressed left at (411, 371)
Screenshot: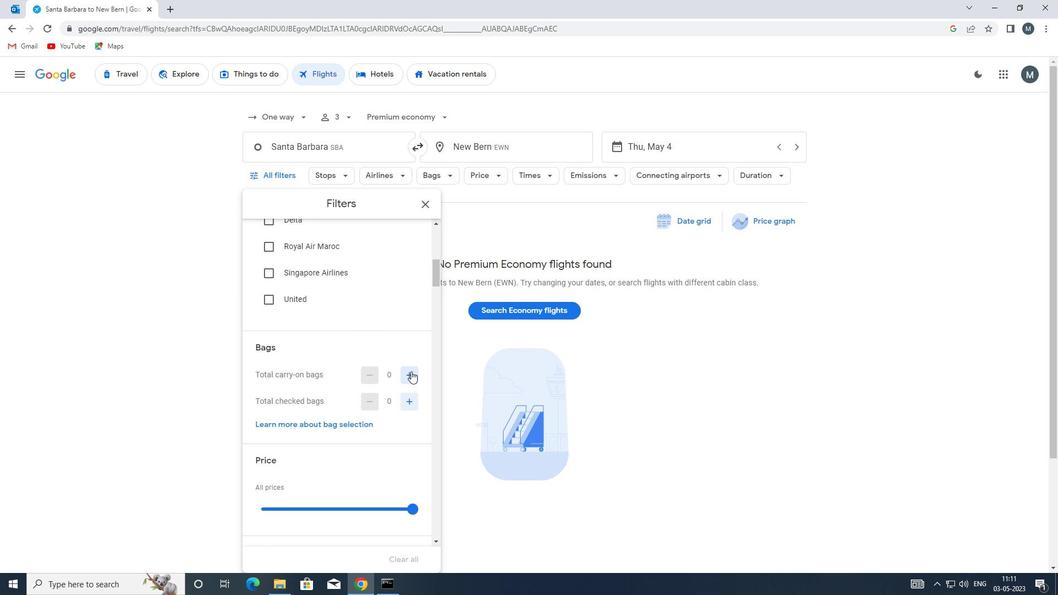 
Action: Mouse moved to (412, 401)
Screenshot: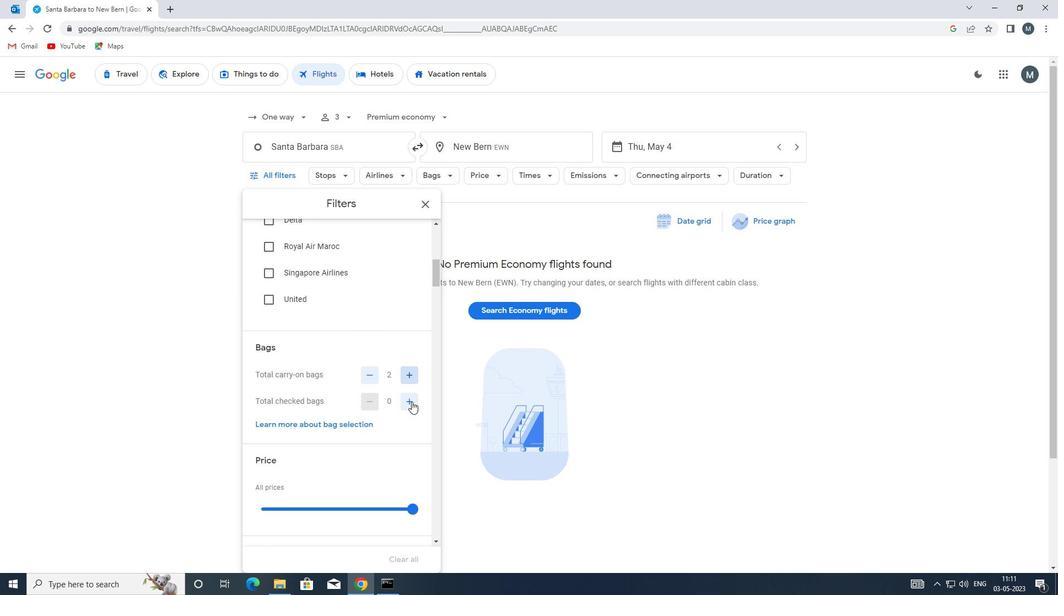 
Action: Mouse pressed left at (412, 401)
Screenshot: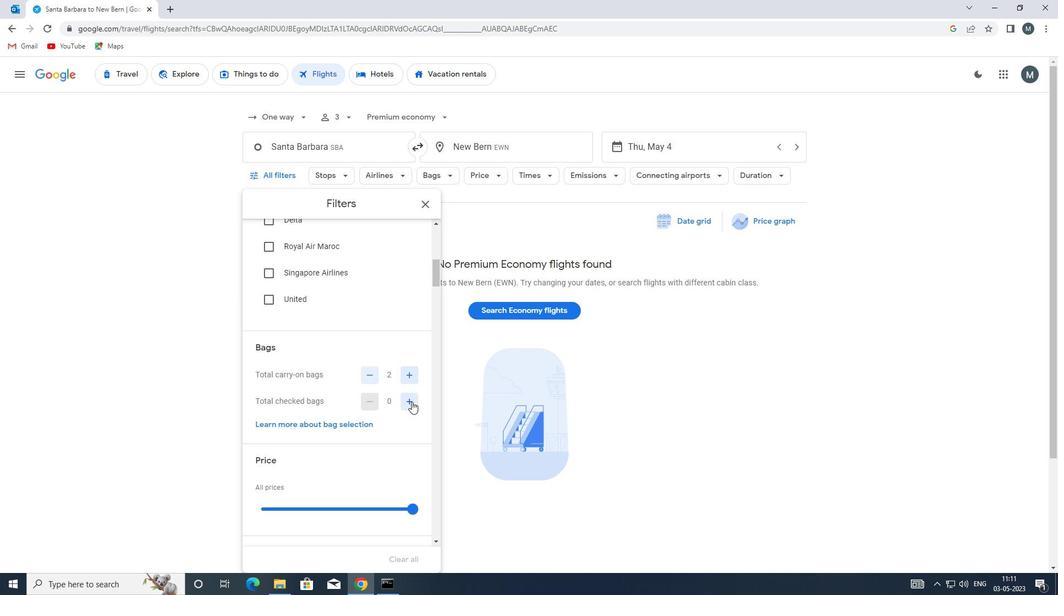 
Action: Mouse moved to (412, 400)
Screenshot: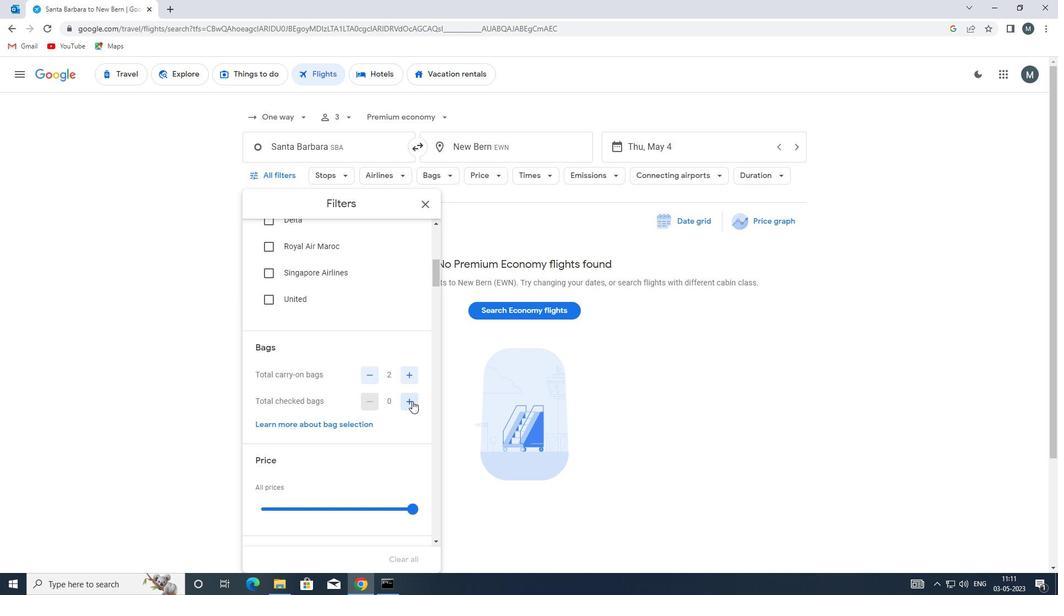 
Action: Mouse pressed left at (412, 400)
Screenshot: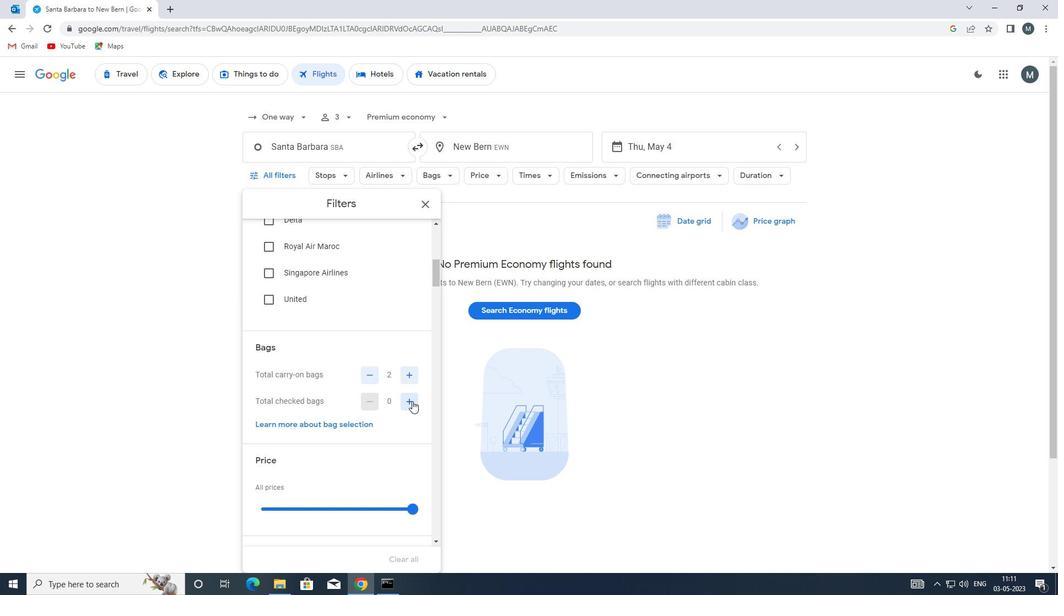 
Action: Mouse pressed left at (412, 400)
Screenshot: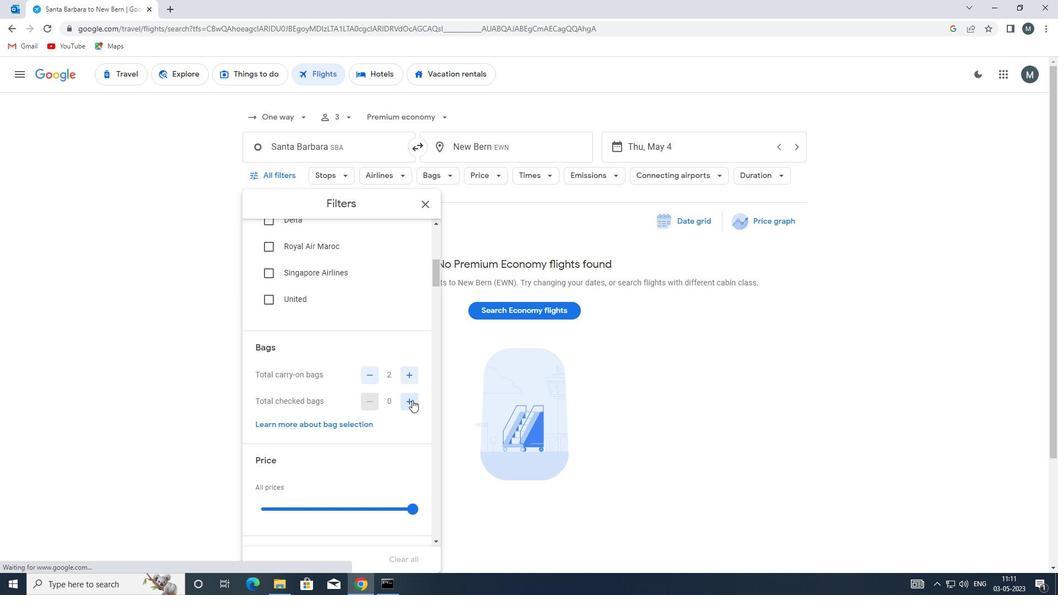 
Action: Mouse pressed left at (412, 400)
Screenshot: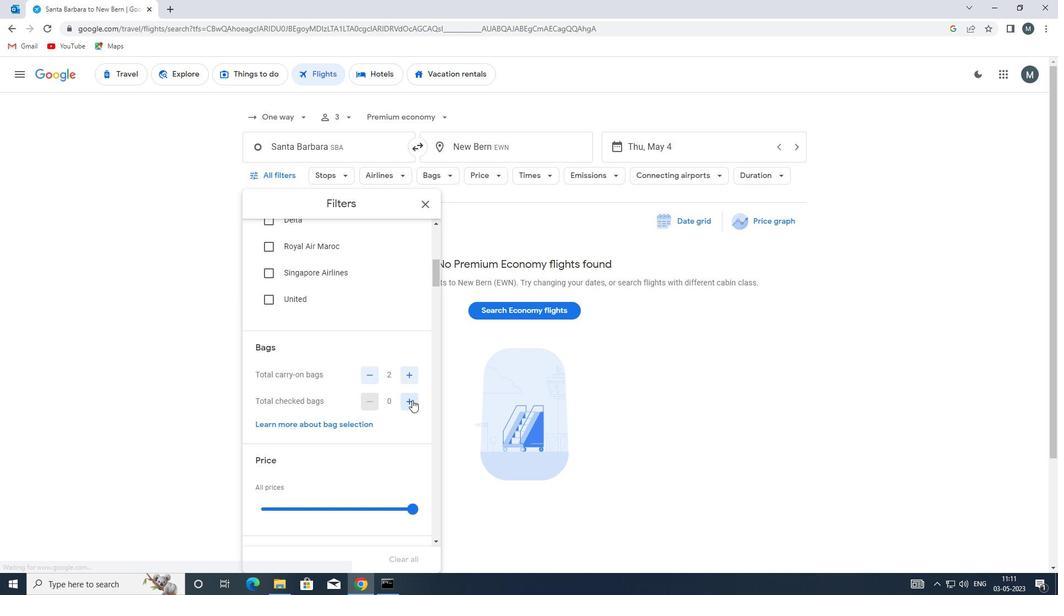
Action: Mouse pressed left at (412, 400)
Screenshot: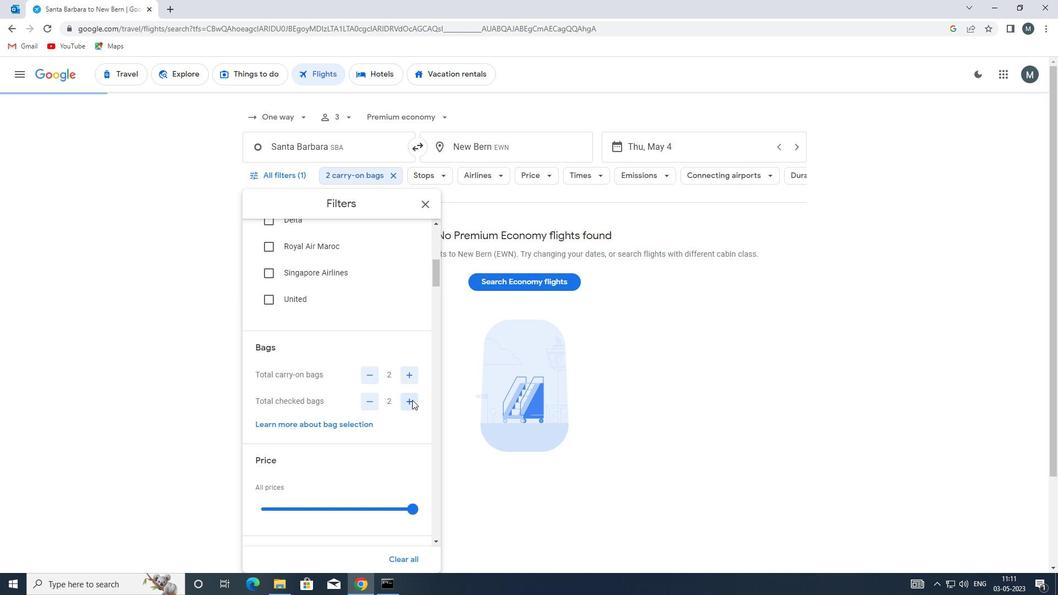 
Action: Mouse moved to (366, 381)
Screenshot: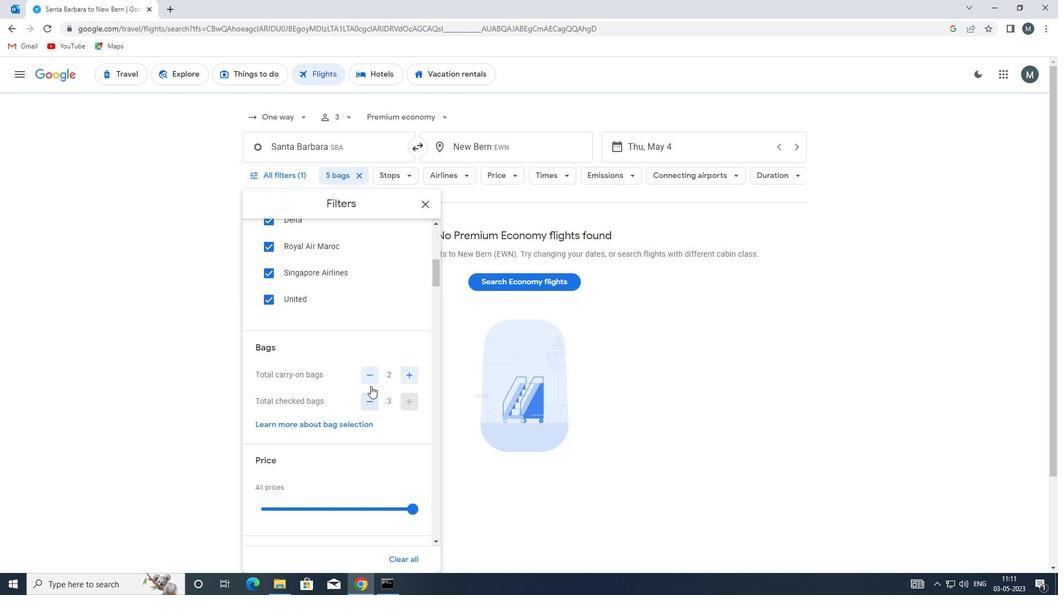 
Action: Mouse scrolled (366, 381) with delta (0, 0)
Screenshot: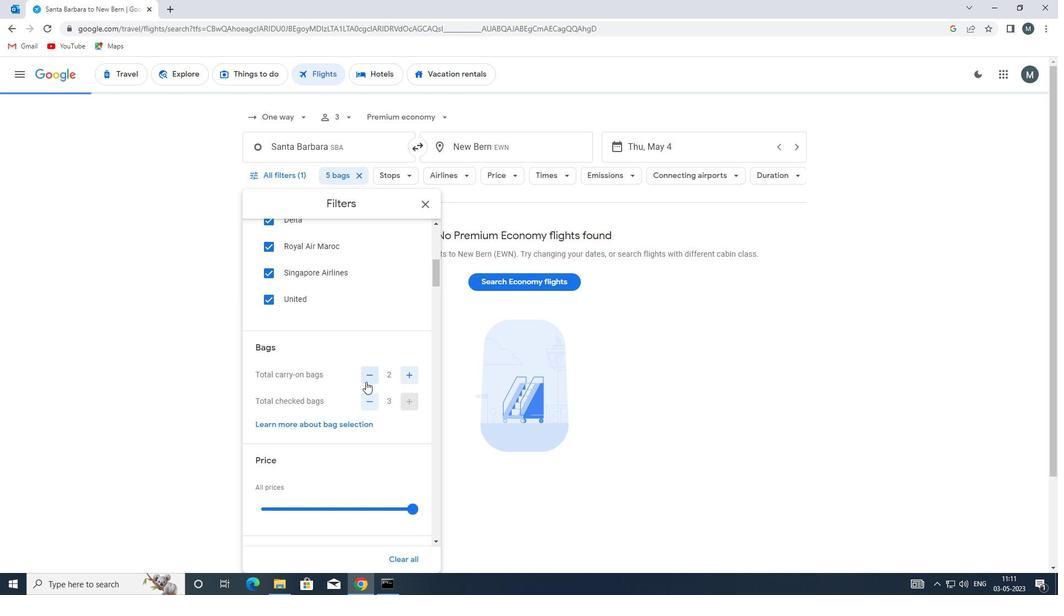 
Action: Mouse moved to (365, 381)
Screenshot: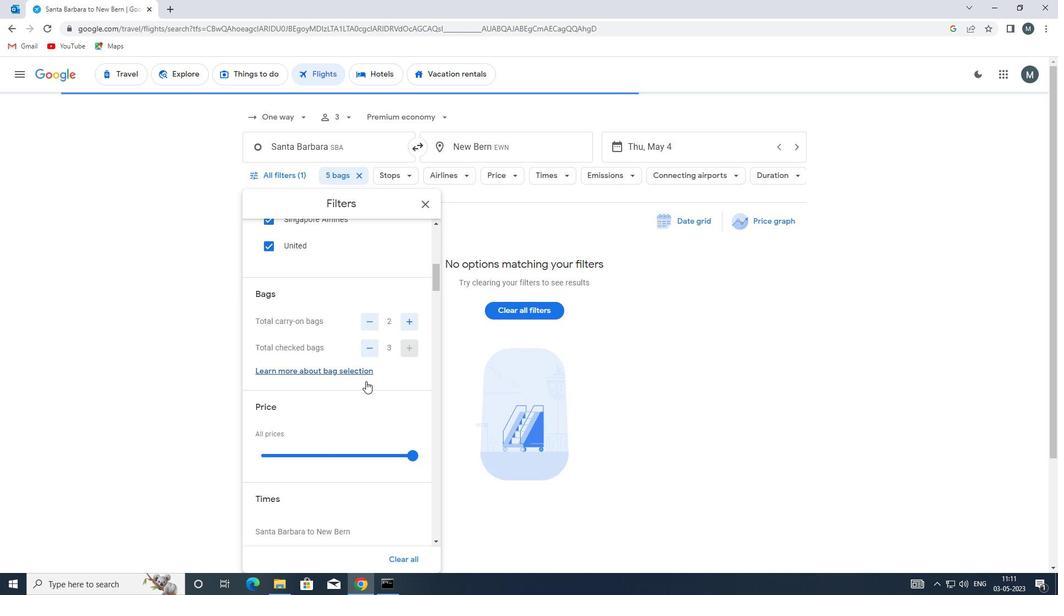 
Action: Mouse scrolled (365, 380) with delta (0, 0)
Screenshot: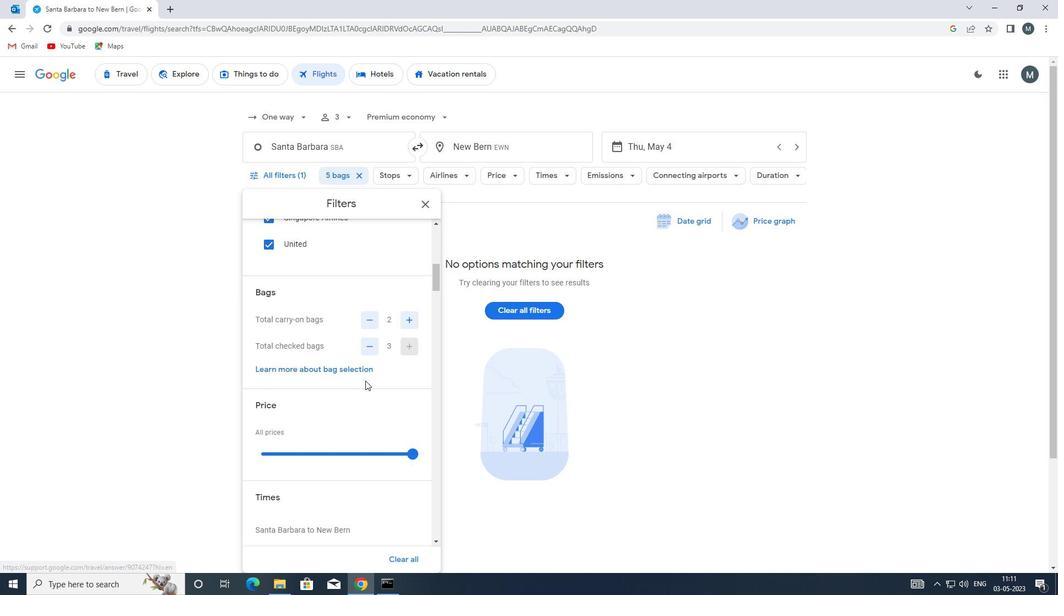 
Action: Mouse moved to (327, 385)
Screenshot: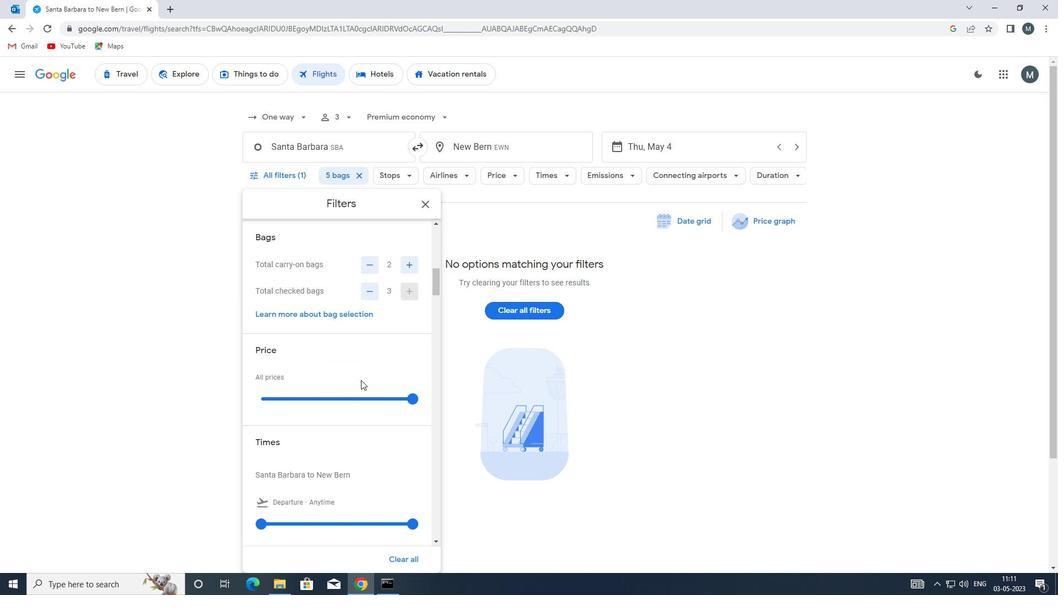 
Action: Mouse scrolled (327, 385) with delta (0, 0)
Screenshot: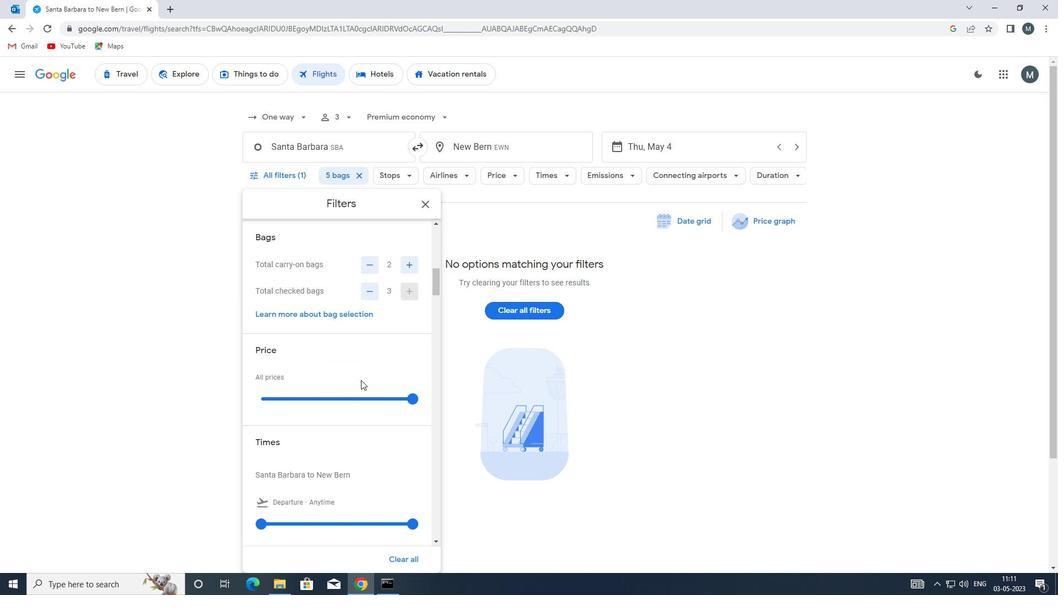 
Action: Mouse moved to (297, 345)
Screenshot: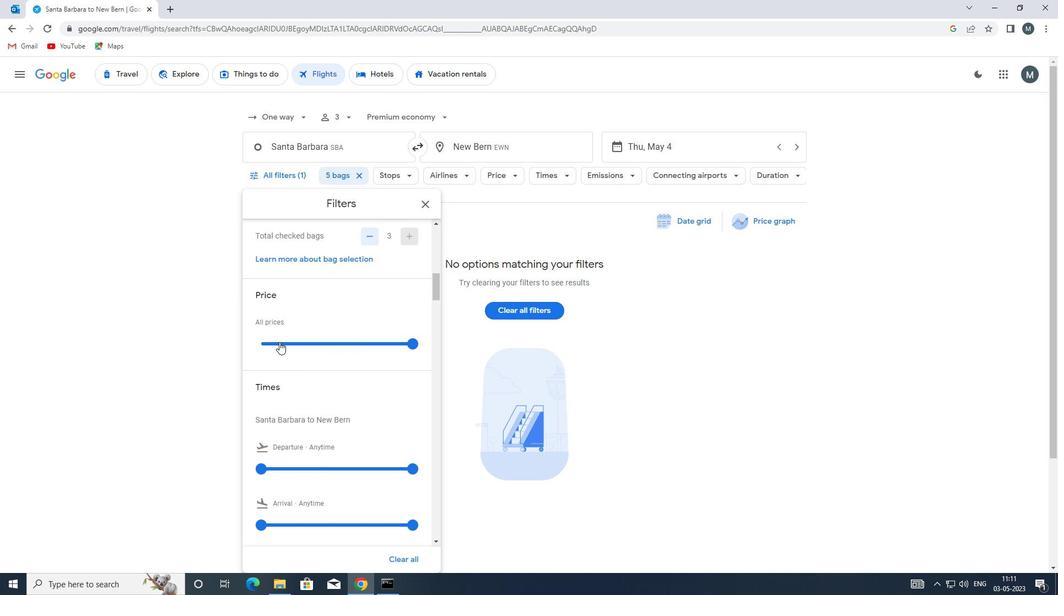 
Action: Mouse scrolled (297, 345) with delta (0, 0)
Screenshot: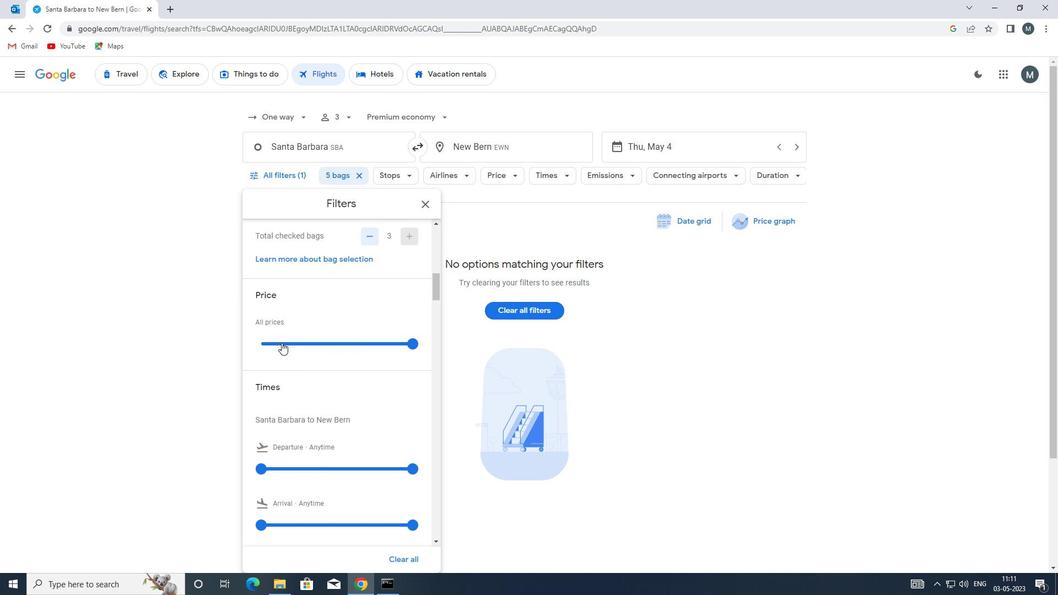 
Action: Mouse moved to (267, 414)
Screenshot: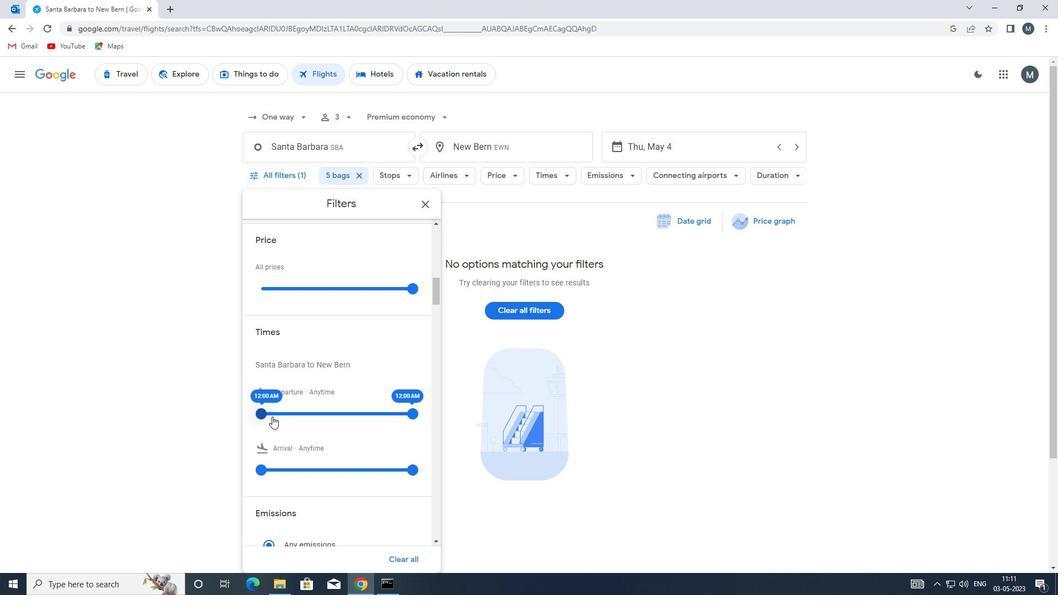 
Action: Mouse pressed left at (267, 414)
Screenshot: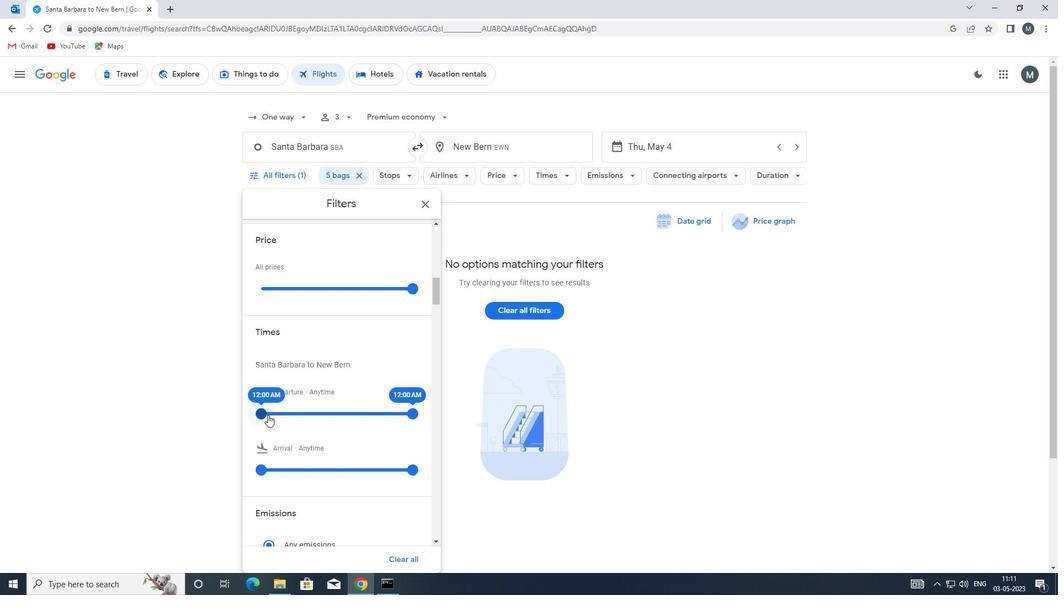 
Action: Mouse moved to (405, 412)
Screenshot: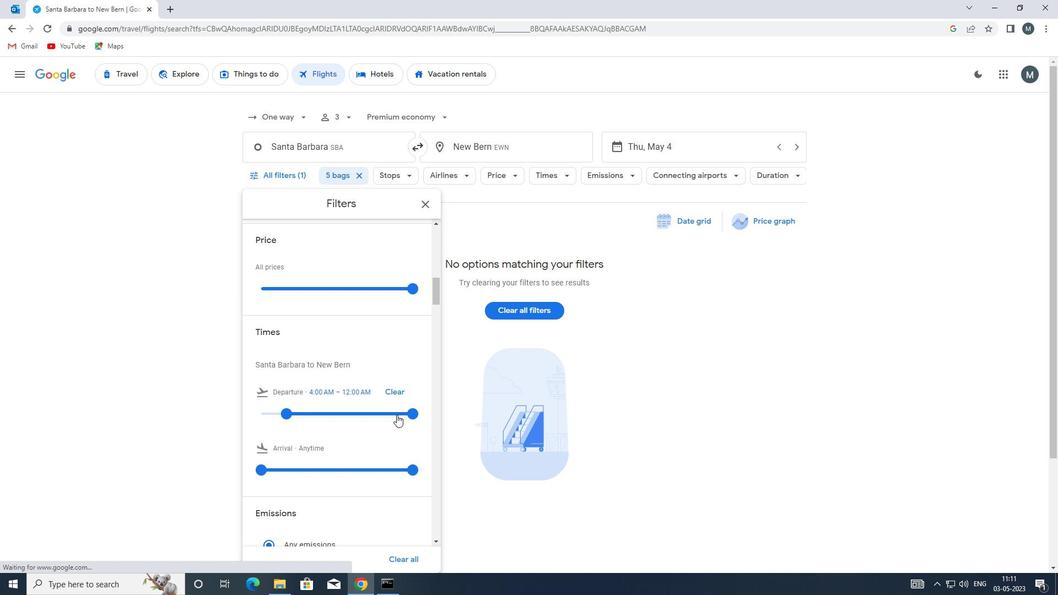 
Action: Mouse pressed left at (405, 412)
Screenshot: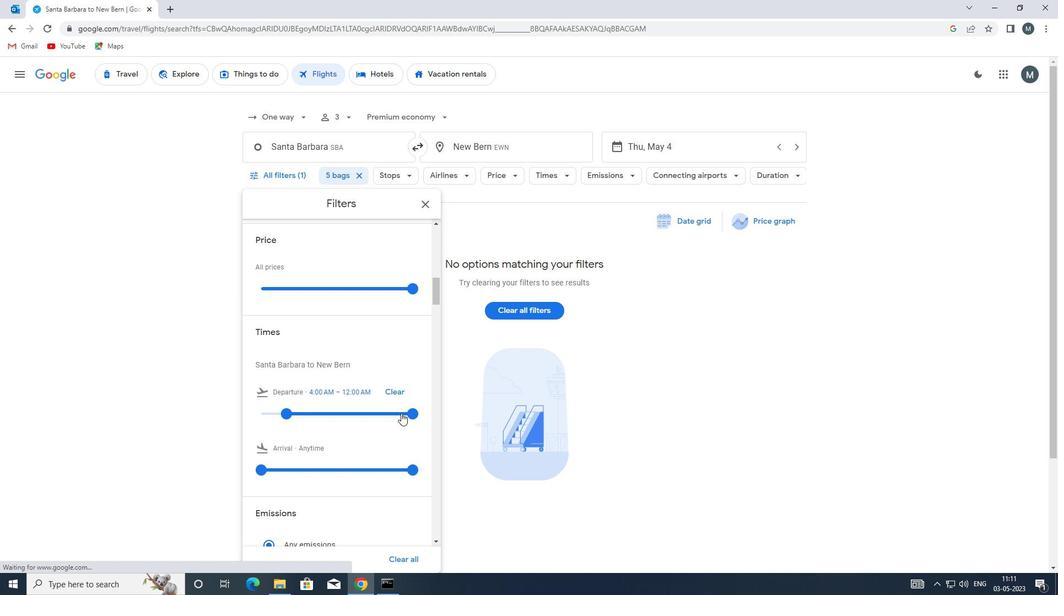 
Action: Mouse moved to (303, 392)
Screenshot: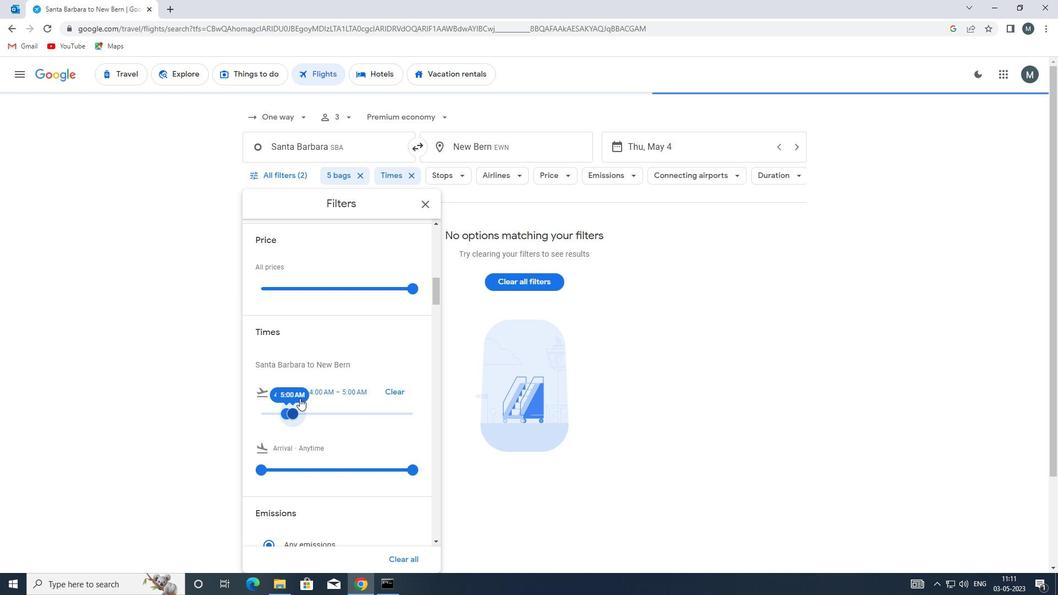 
Action: Mouse scrolled (303, 391) with delta (0, 0)
Screenshot: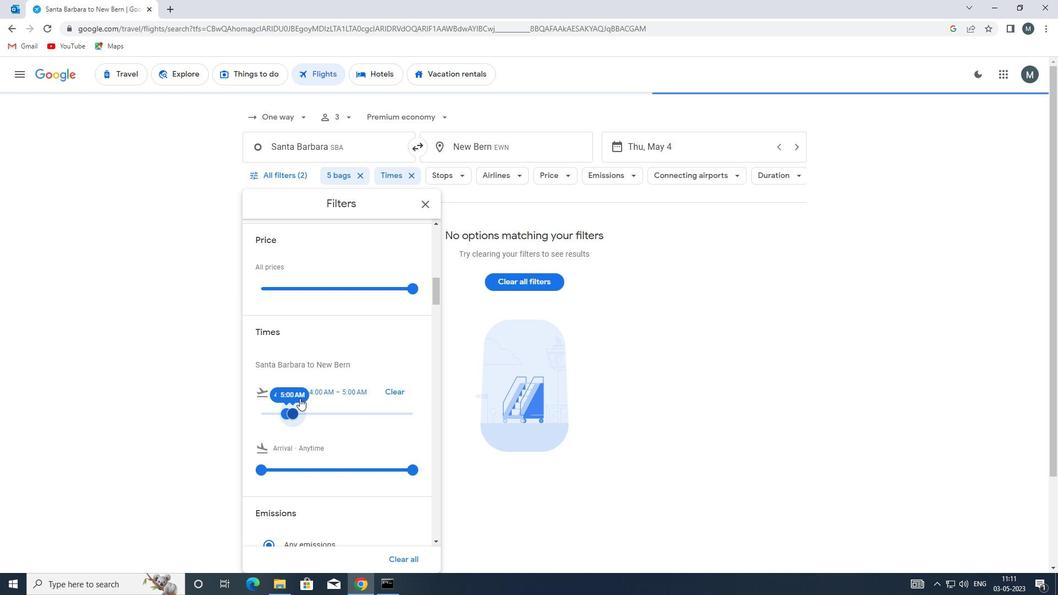
Action: Mouse scrolled (303, 391) with delta (0, 0)
Screenshot: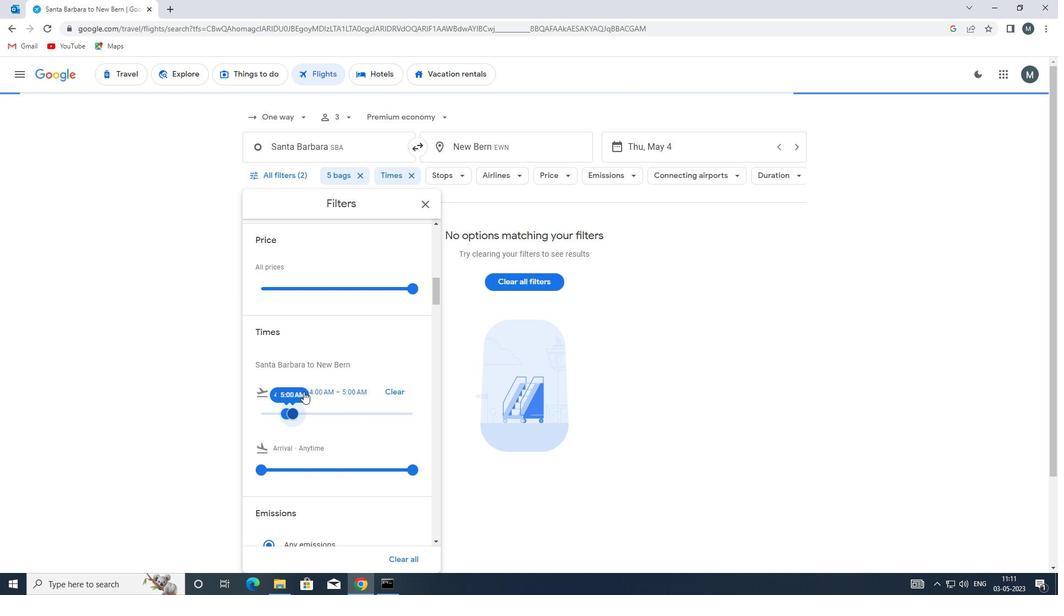
Action: Mouse scrolled (303, 391) with delta (0, 0)
Screenshot: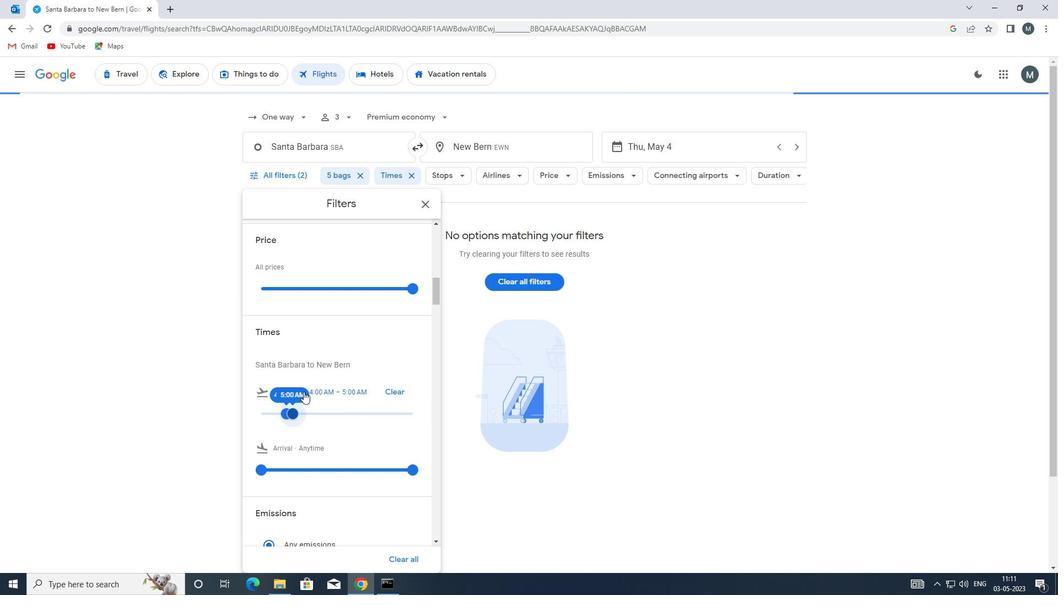 
Action: Mouse moved to (430, 206)
Screenshot: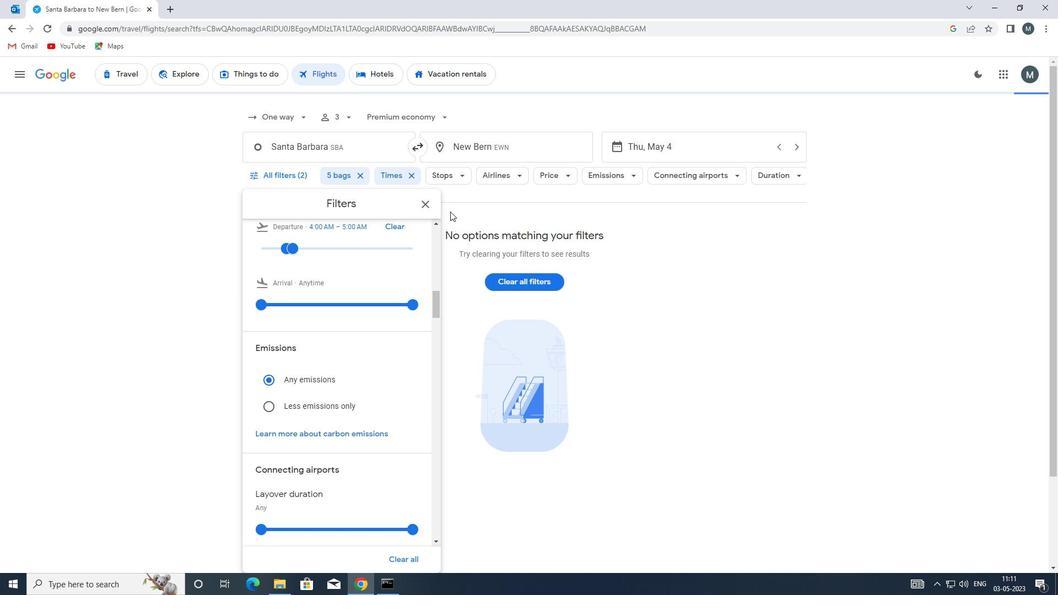 
Action: Mouse pressed left at (430, 206)
Screenshot: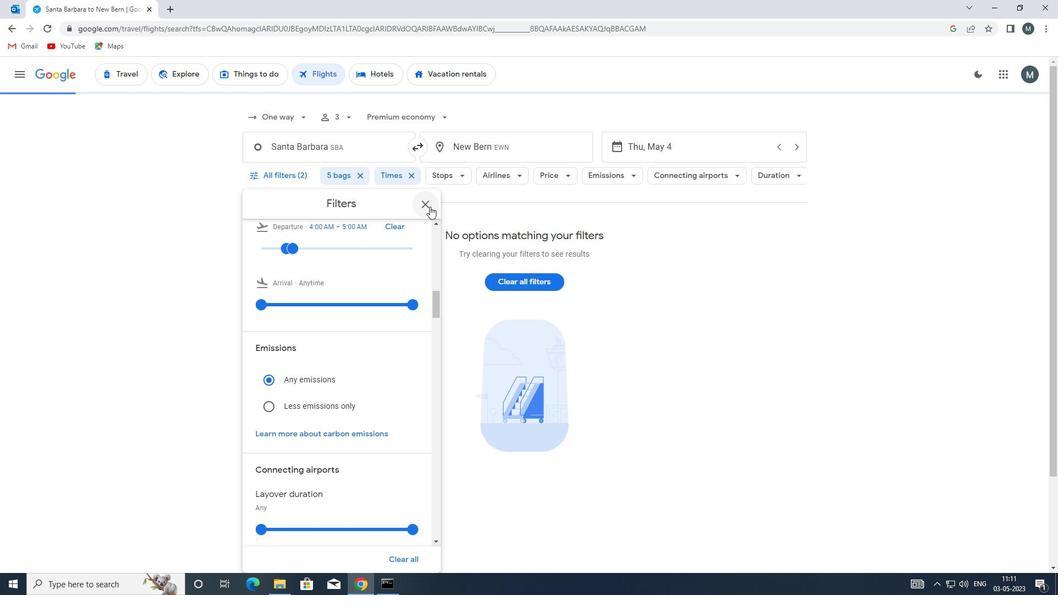 
Action: Mouse moved to (430, 206)
Screenshot: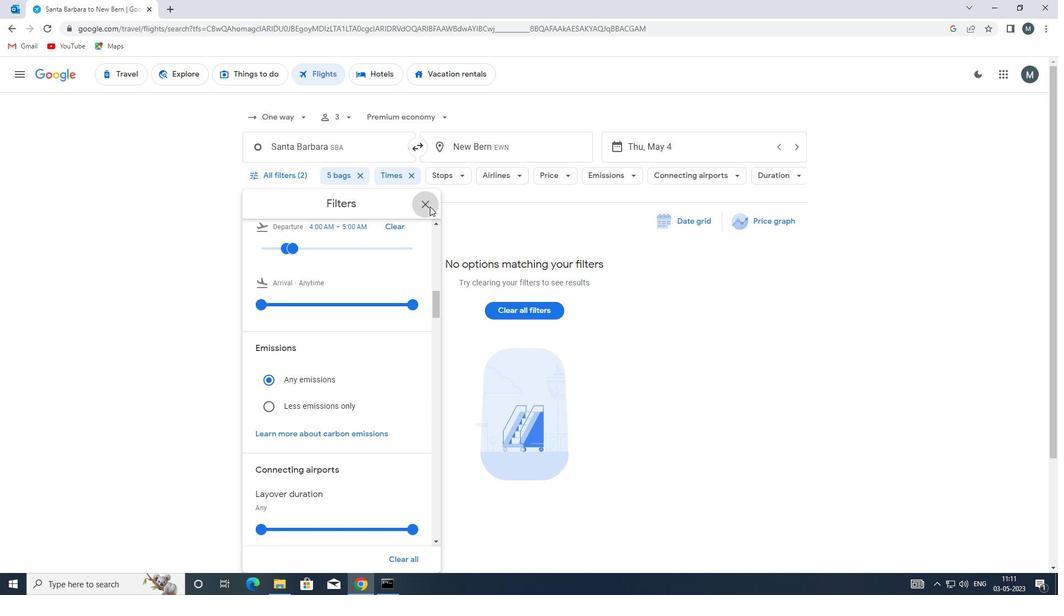 
Action: Key pressed <Key.f7>
Screenshot: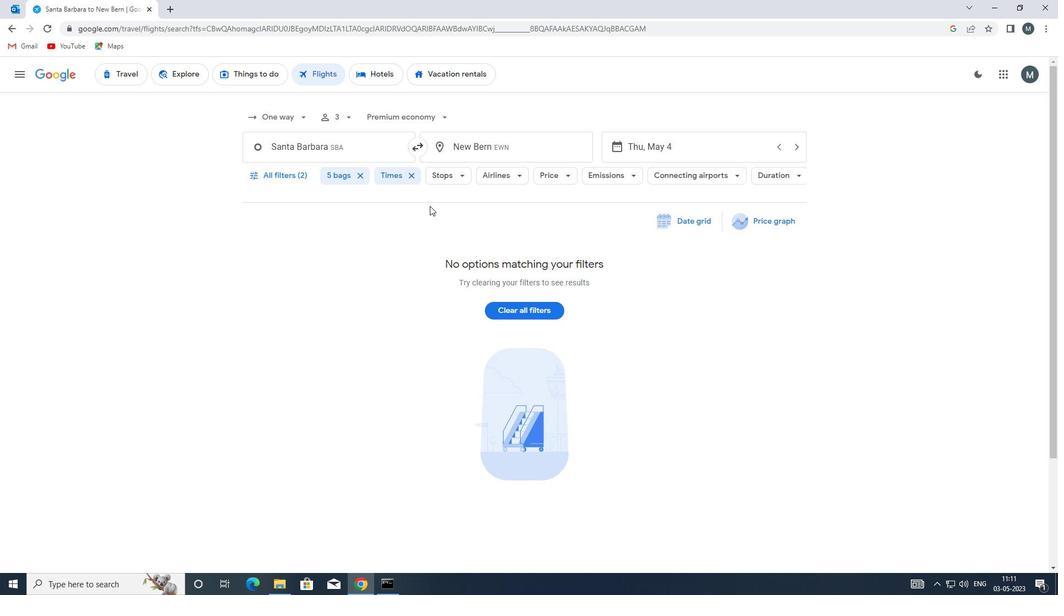 
